 Task: Find connections with filter location Middlesbrough with filter topic #Venturecapitalwith filter profile language French with filter current company LawSikho with filter school Kalasalingam University with filter industry Semiconductor Manufacturing with filter service category Healthcare Consulting with filter keywords title Entertainment Specialist
Action: Mouse moved to (543, 59)
Screenshot: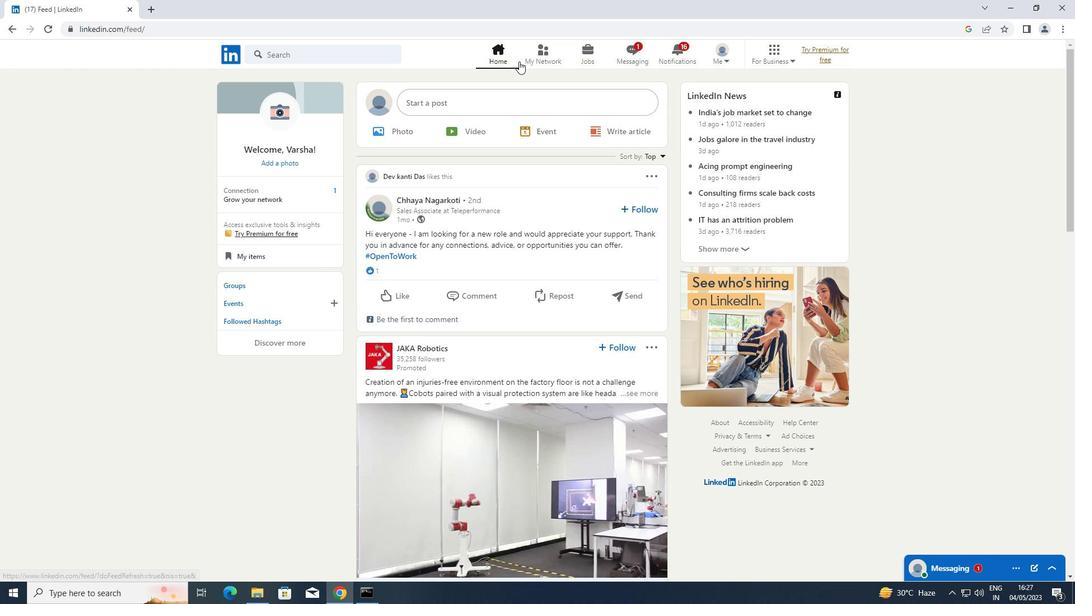 
Action: Mouse pressed left at (543, 59)
Screenshot: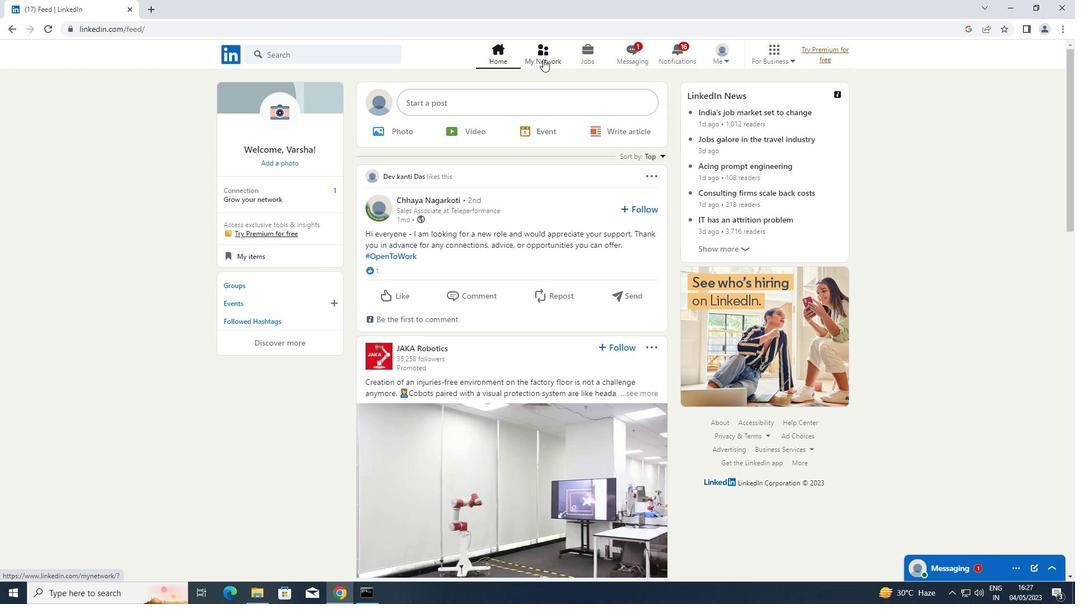 
Action: Mouse moved to (269, 119)
Screenshot: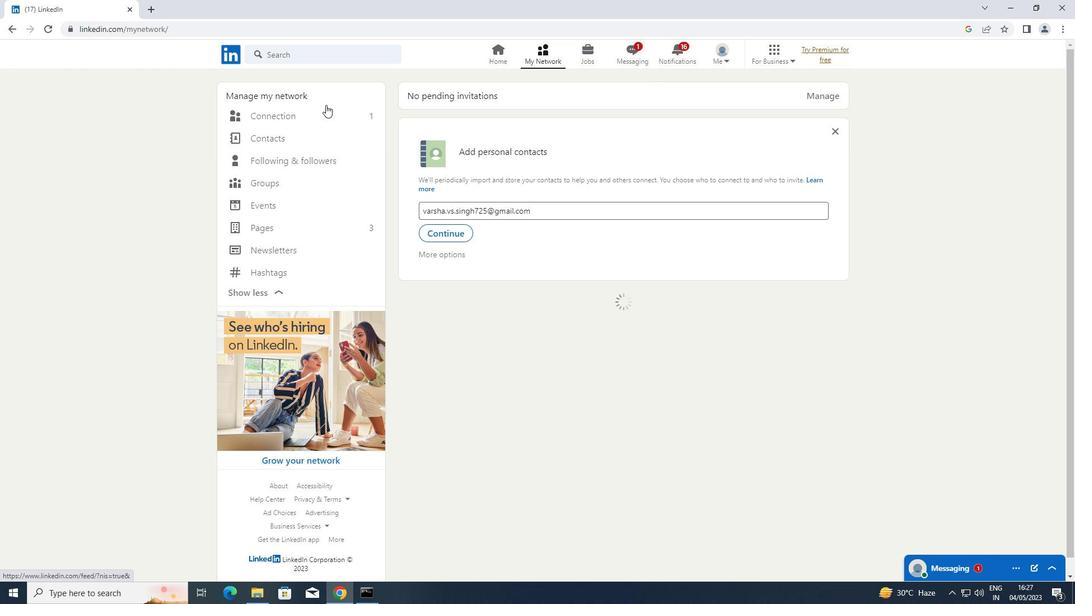 
Action: Mouse pressed left at (269, 119)
Screenshot: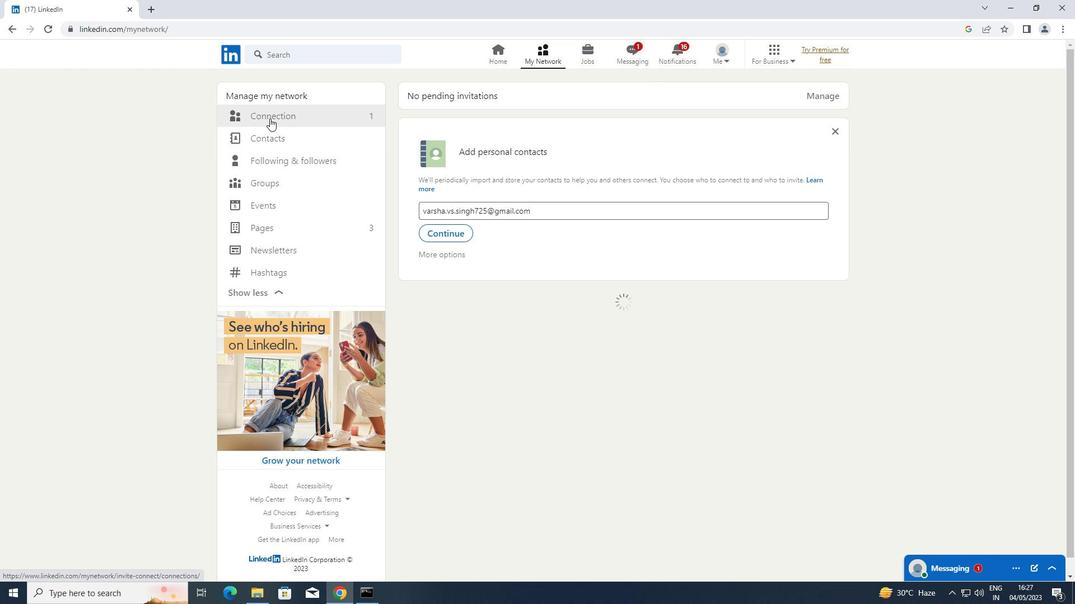 
Action: Mouse moved to (609, 120)
Screenshot: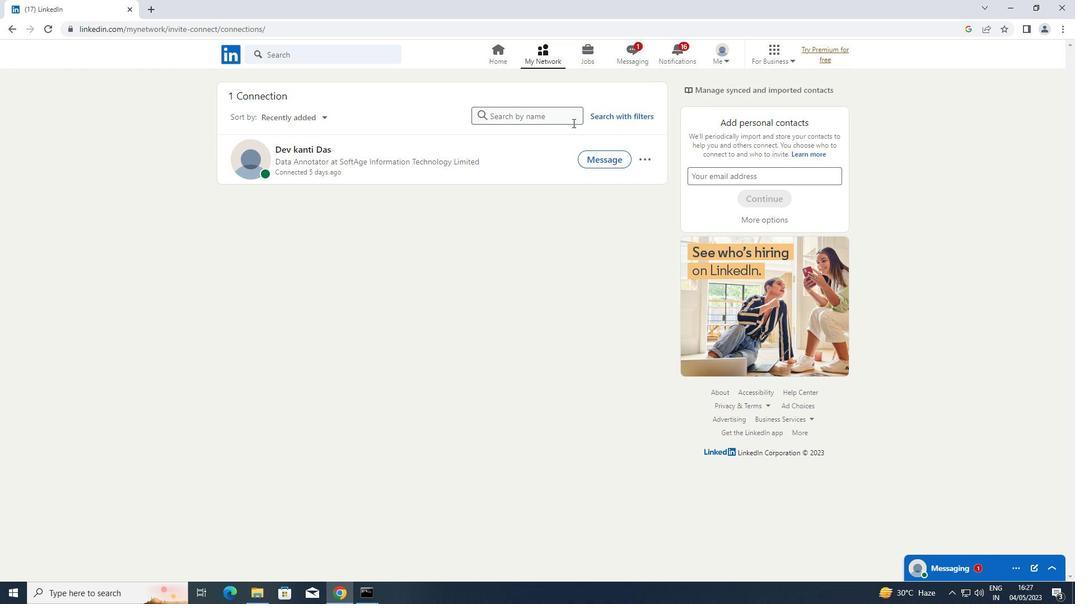 
Action: Mouse pressed left at (609, 120)
Screenshot: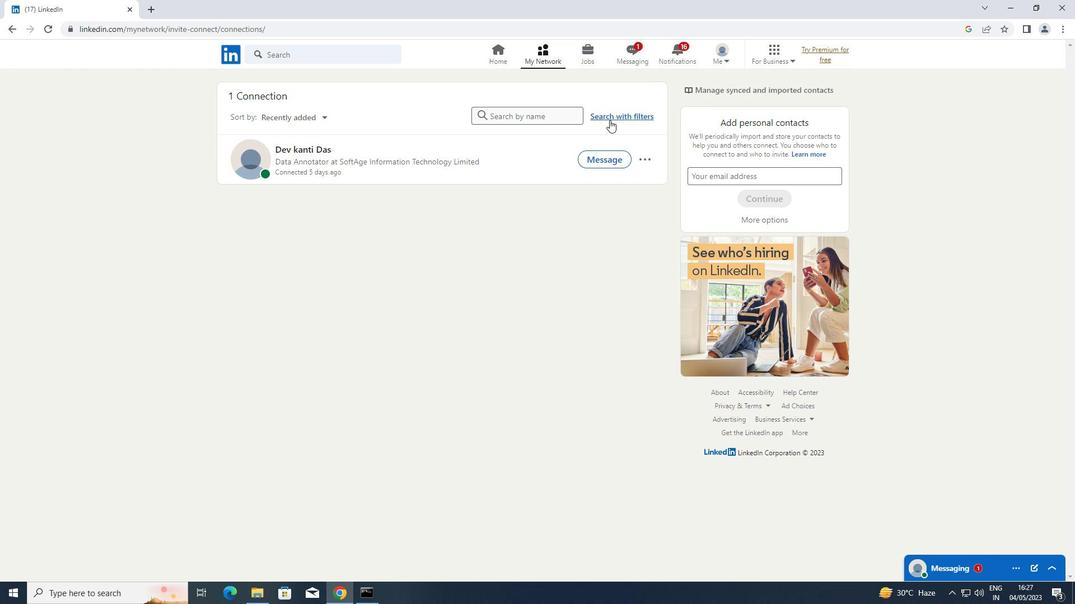 
Action: Mouse moved to (564, 82)
Screenshot: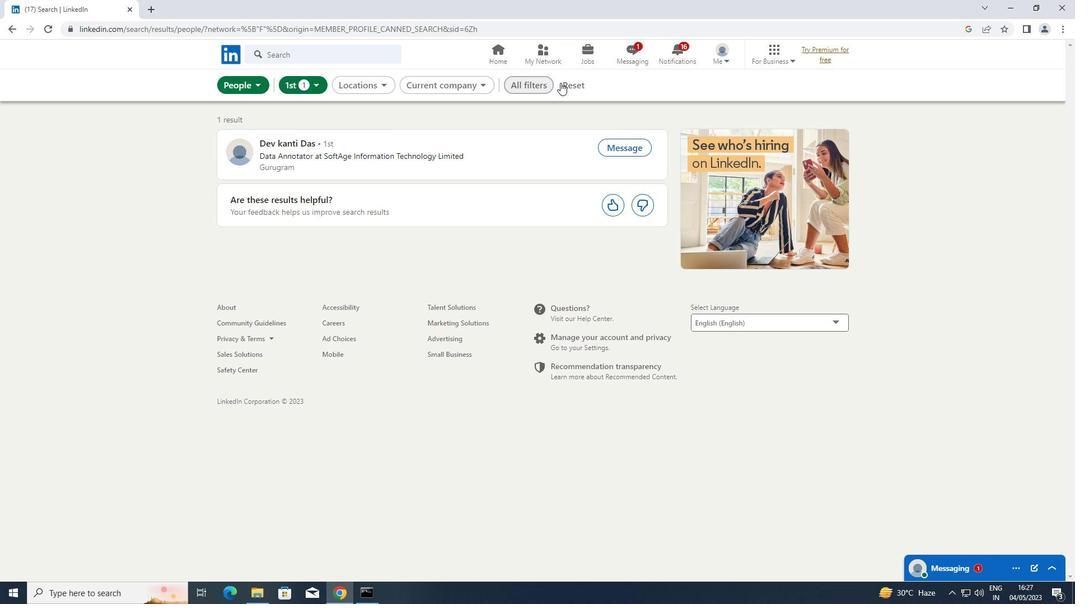 
Action: Mouse pressed left at (564, 82)
Screenshot: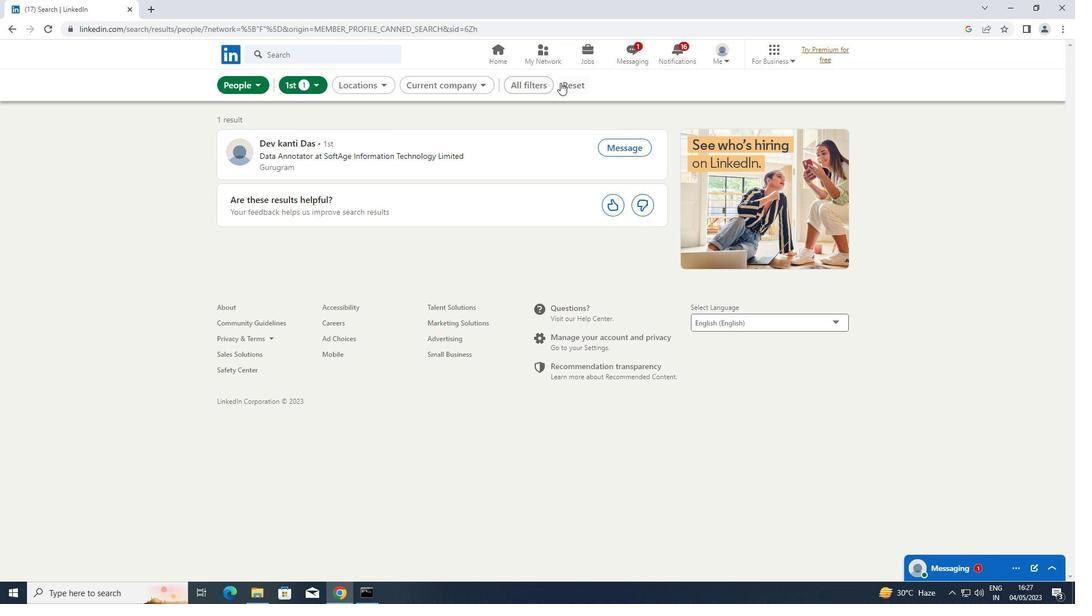 
Action: Mouse moved to (534, 89)
Screenshot: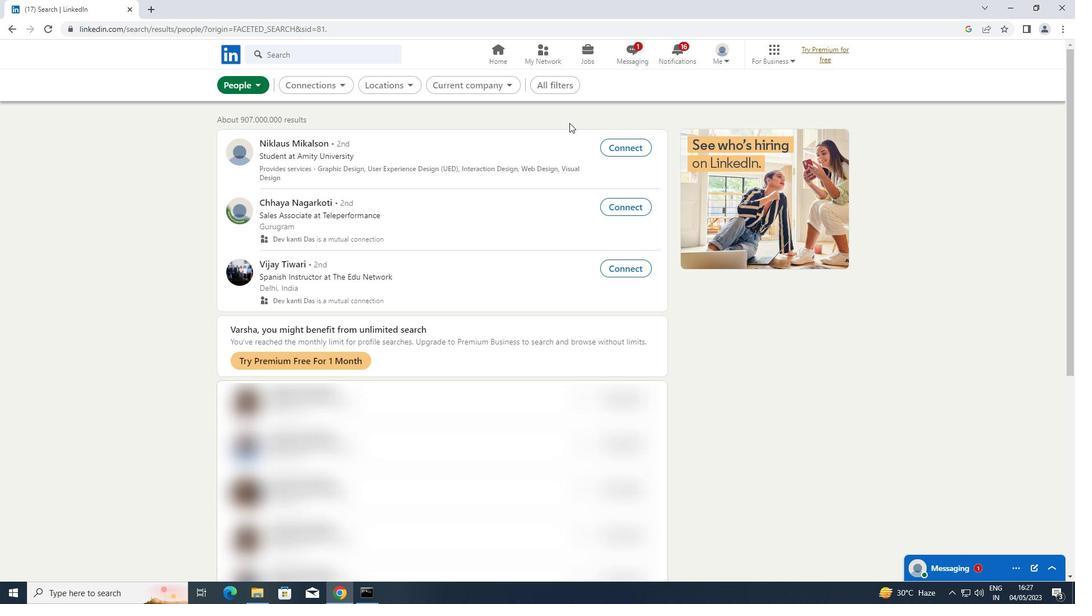 
Action: Mouse pressed left at (534, 89)
Screenshot: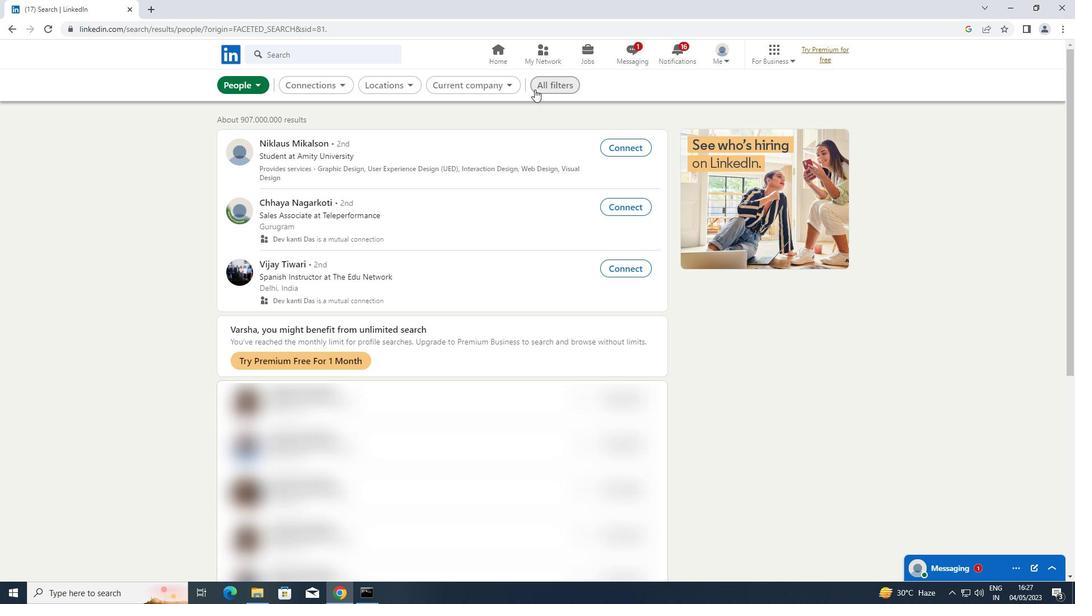 
Action: Mouse moved to (639, 146)
Screenshot: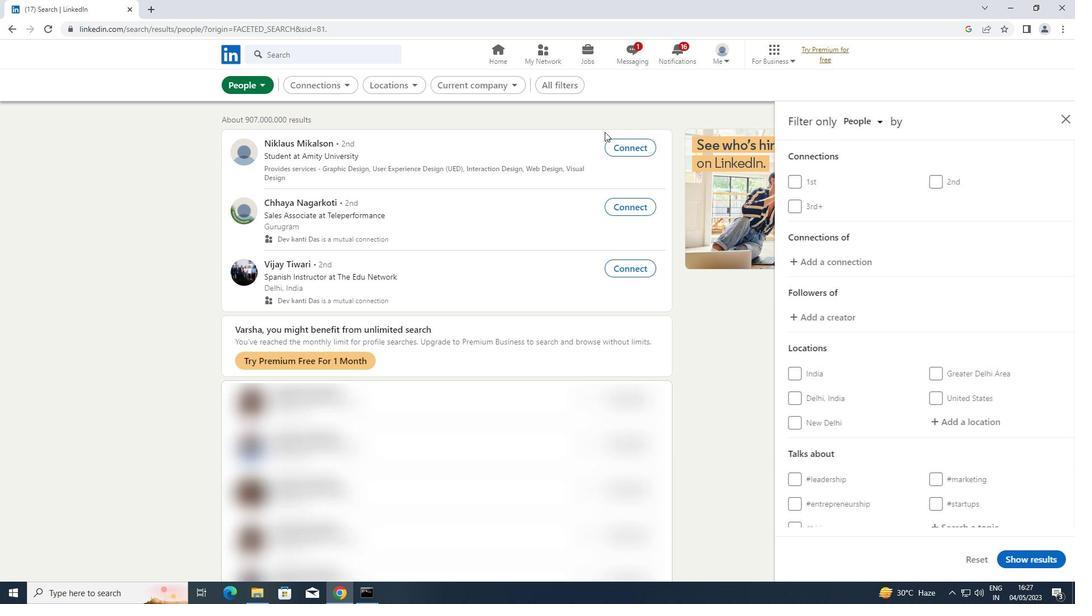 
Action: Mouse scrolled (639, 146) with delta (0, 0)
Screenshot: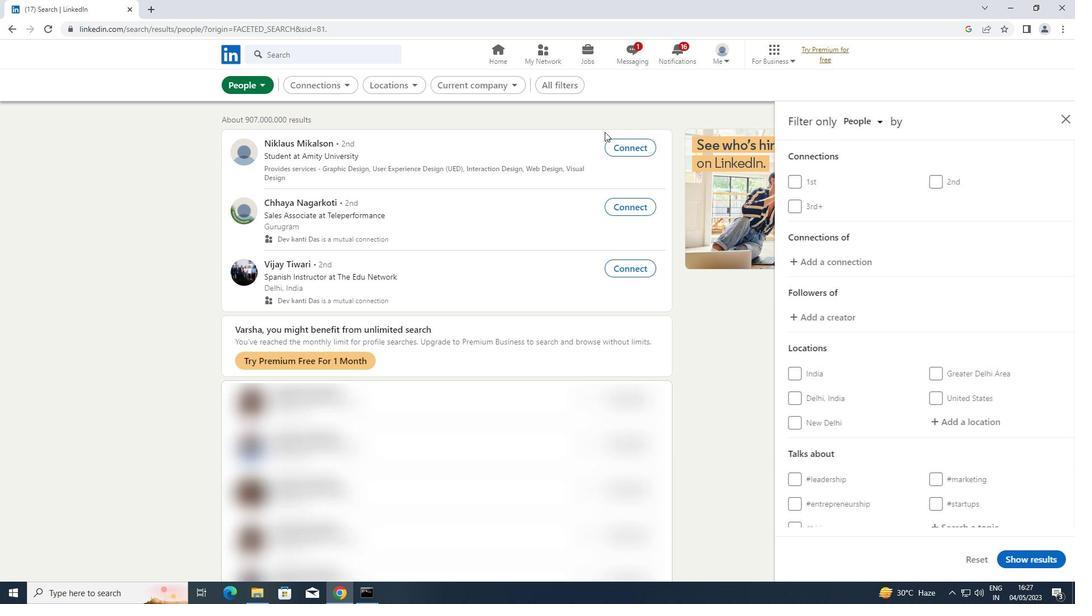 
Action: Mouse moved to (640, 148)
Screenshot: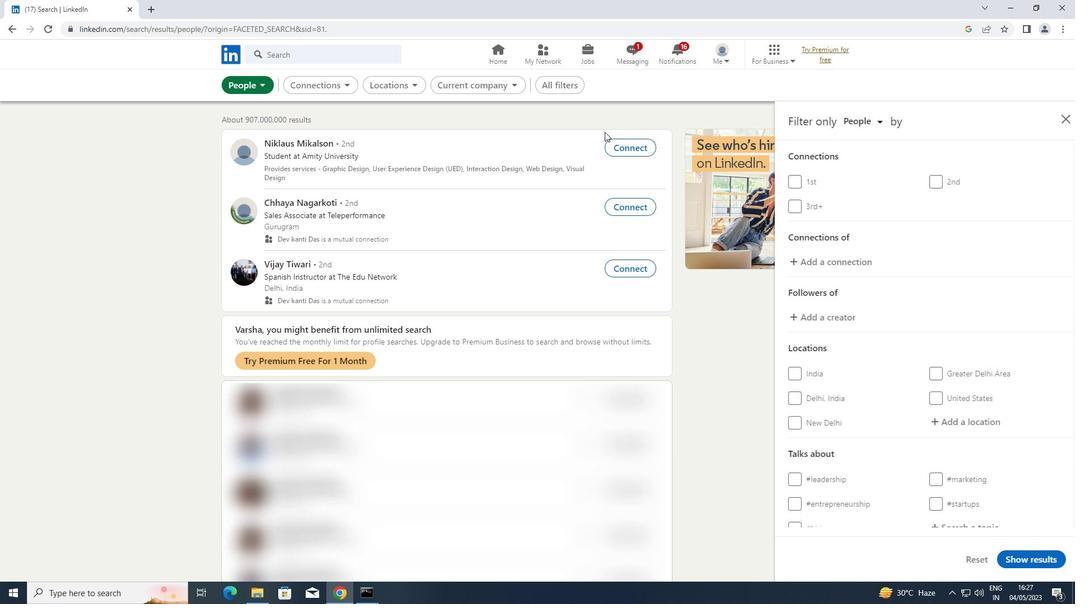 
Action: Mouse scrolled (640, 147) with delta (0, 0)
Screenshot: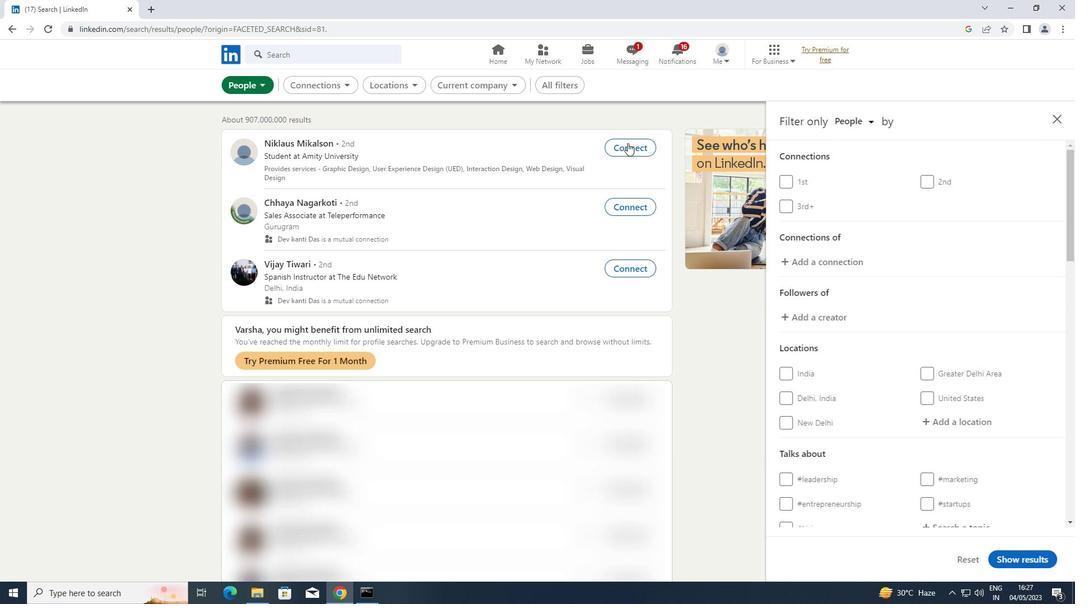 
Action: Mouse moved to (642, 151)
Screenshot: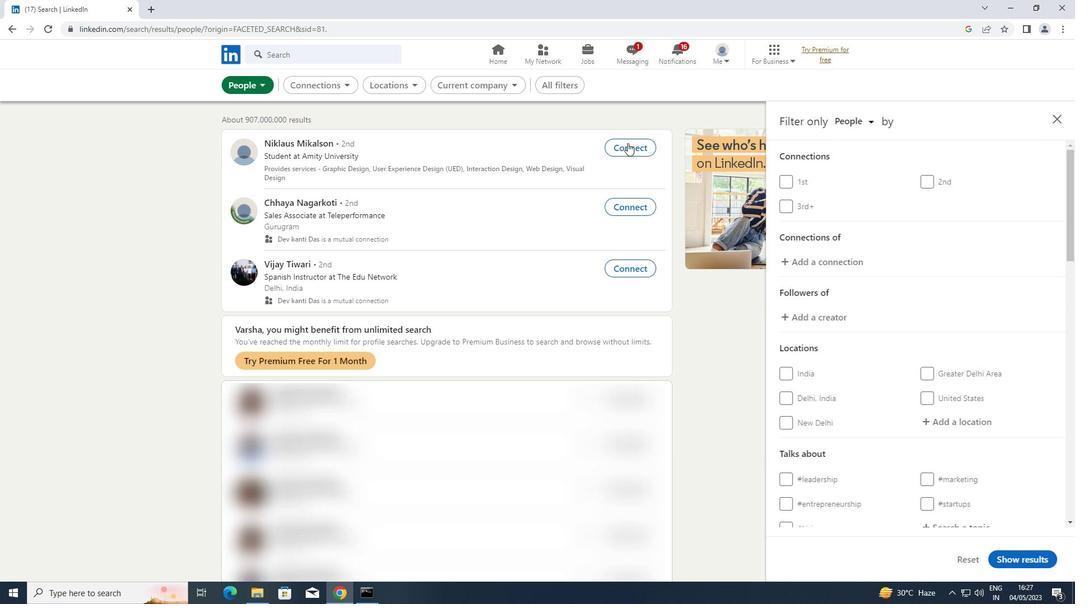 
Action: Mouse scrolled (642, 150) with delta (0, 0)
Screenshot: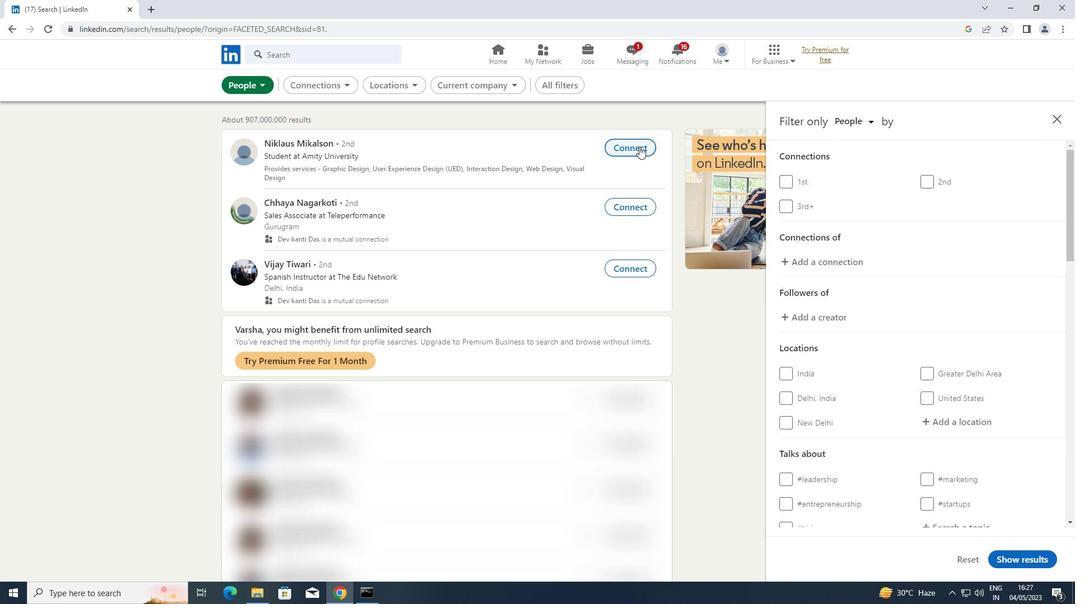
Action: Mouse moved to (950, 426)
Screenshot: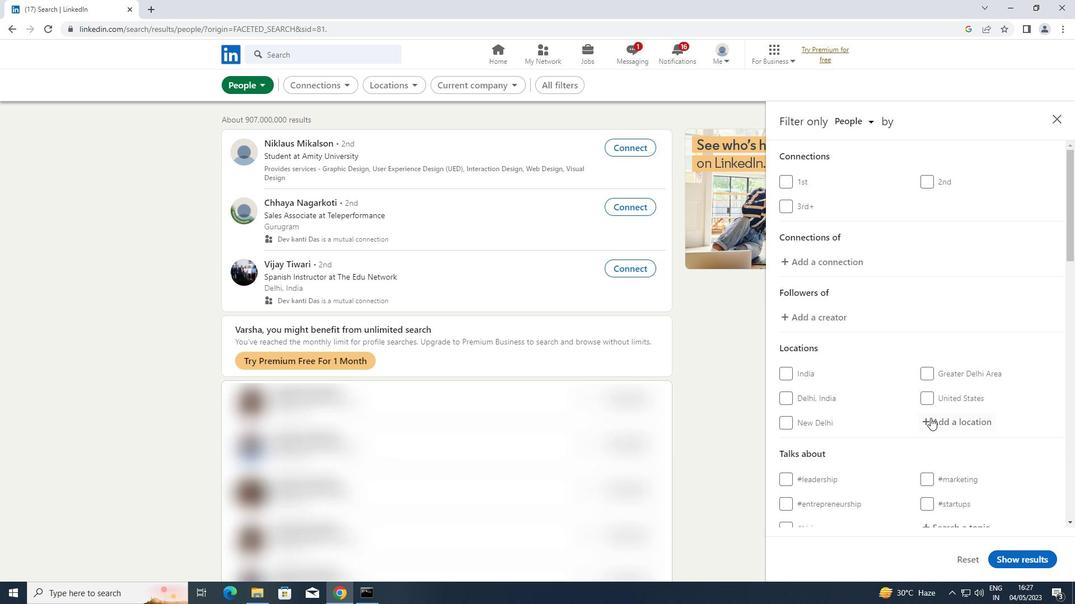 
Action: Mouse pressed left at (950, 426)
Screenshot: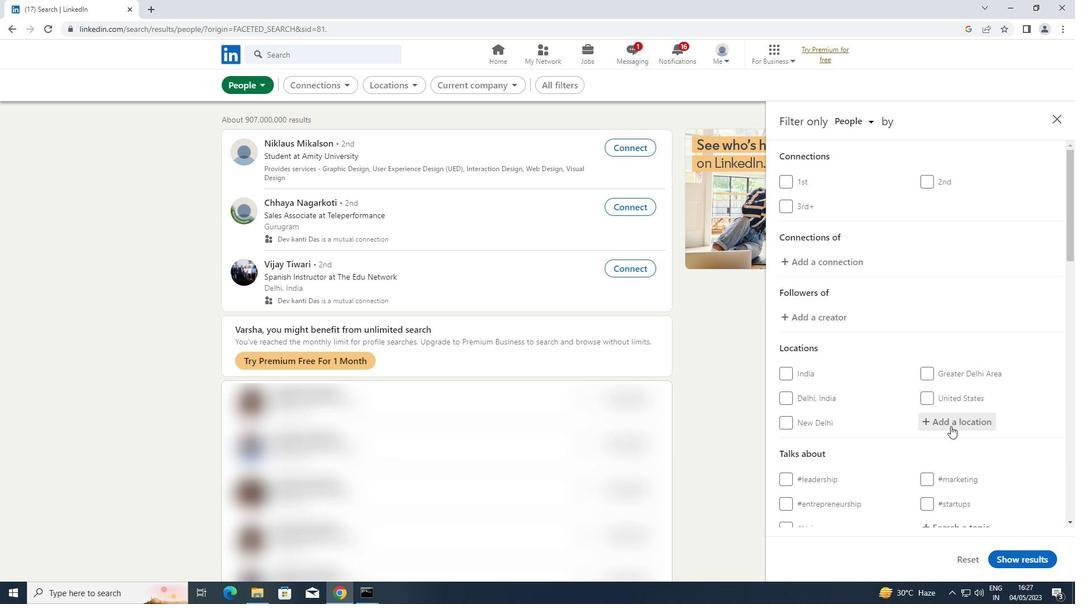 
Action: Key pressed <Key.shift>MIDDLESBROUGH<Key.enter>
Screenshot: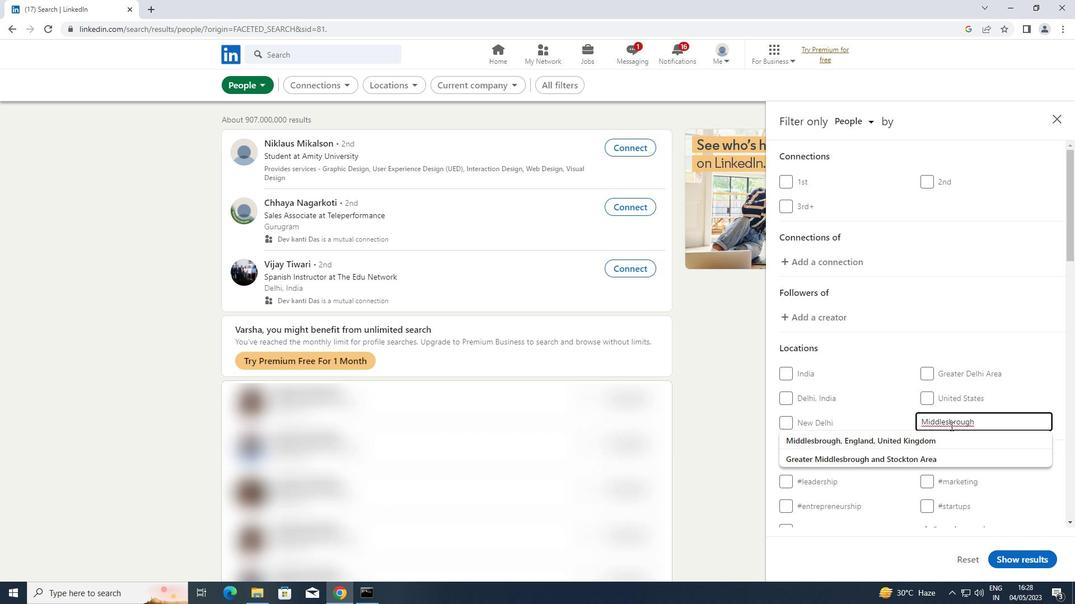 
Action: Mouse scrolled (950, 426) with delta (0, 0)
Screenshot: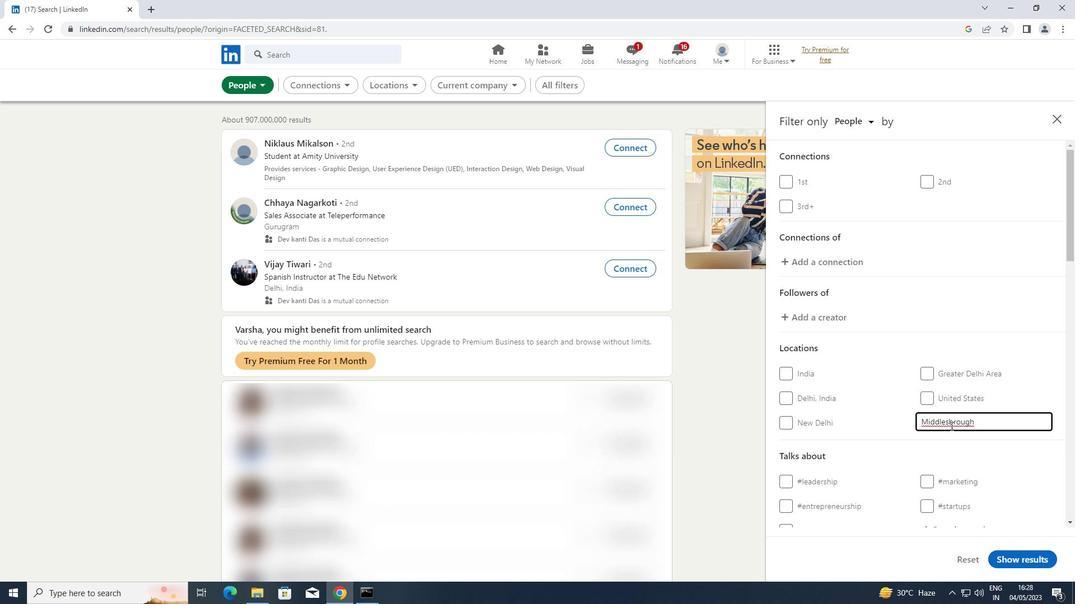 
Action: Mouse scrolled (950, 426) with delta (0, 0)
Screenshot: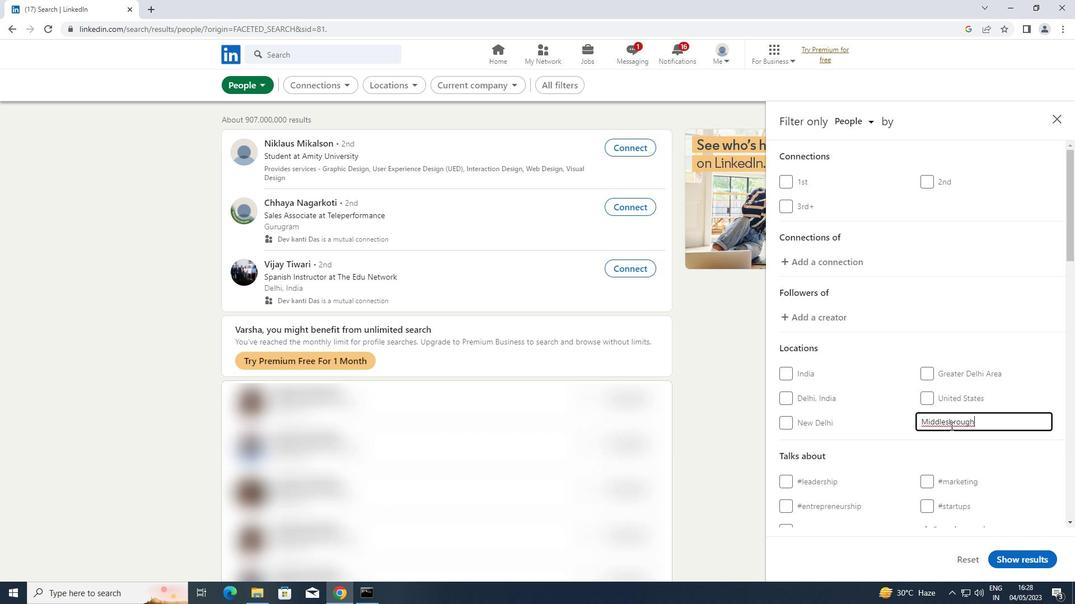 
Action: Mouse moved to (958, 415)
Screenshot: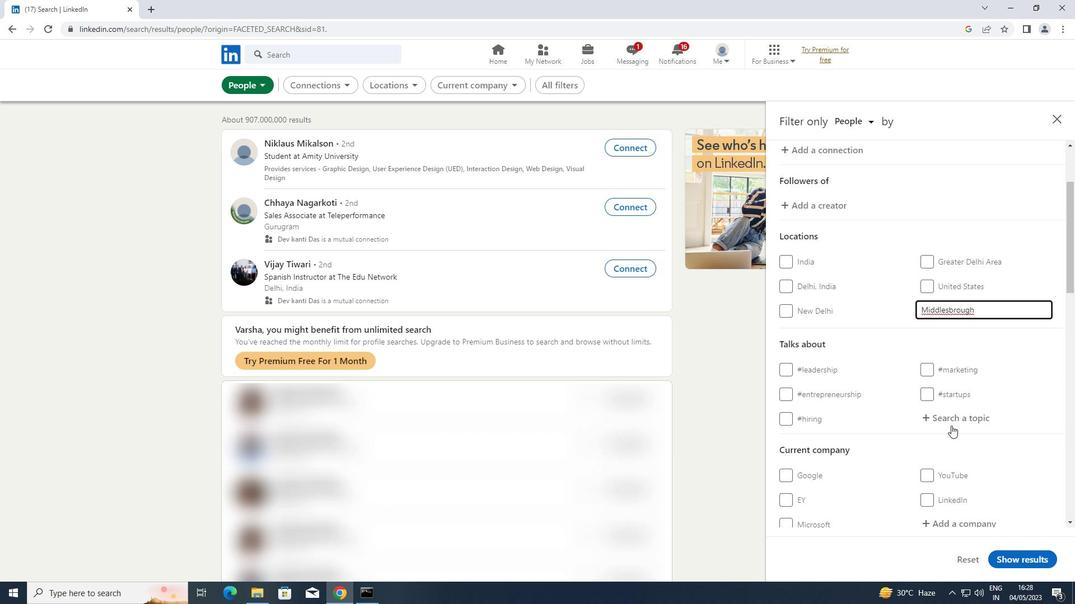 
Action: Mouse pressed left at (958, 415)
Screenshot: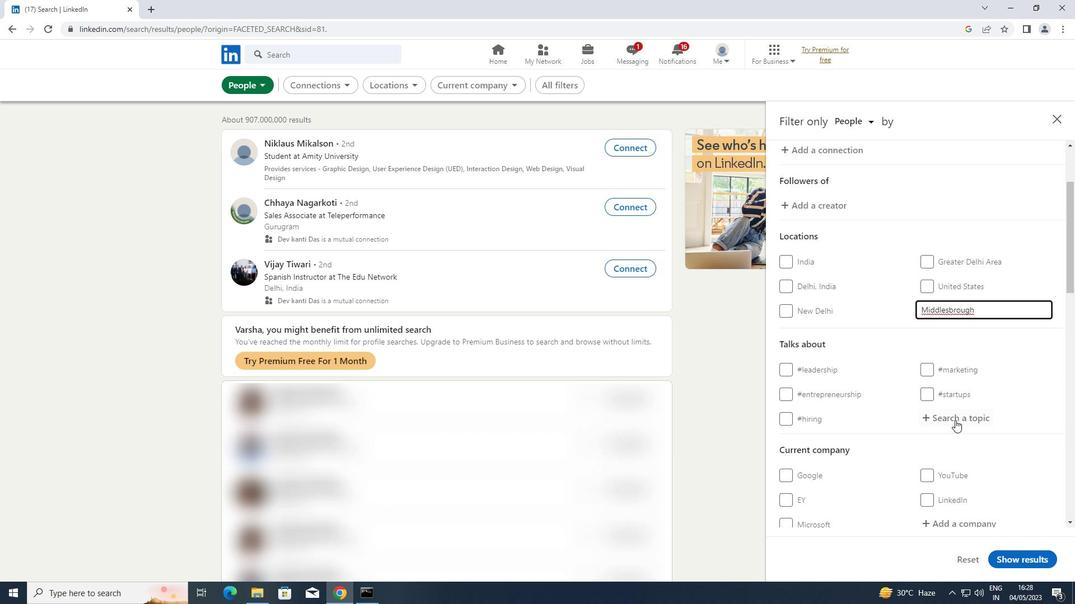 
Action: Key pressed <Key.shift>VENTURECAPITAL
Screenshot: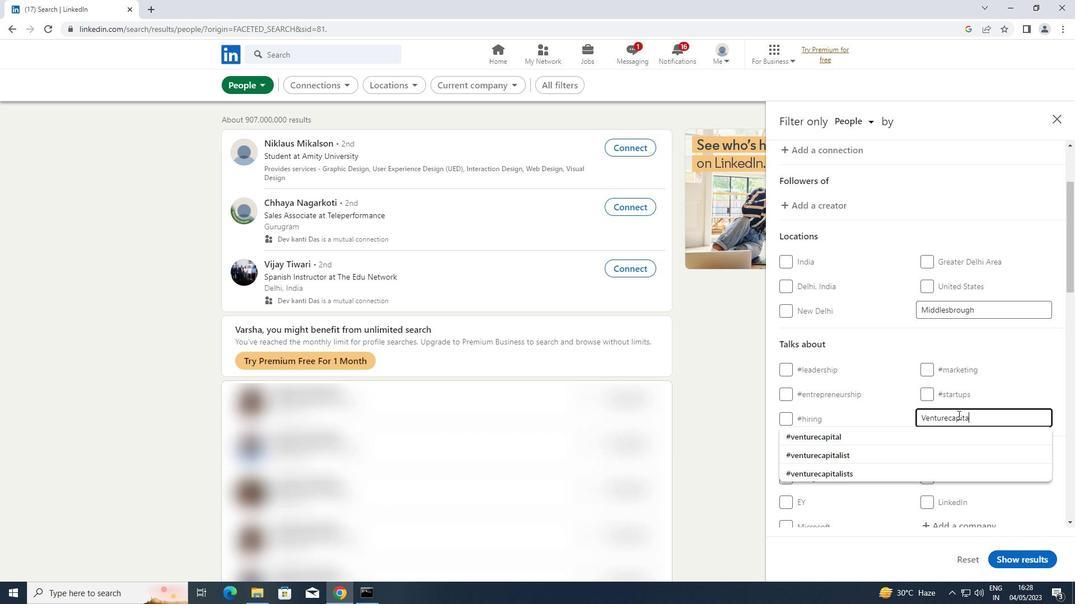
Action: Mouse moved to (874, 431)
Screenshot: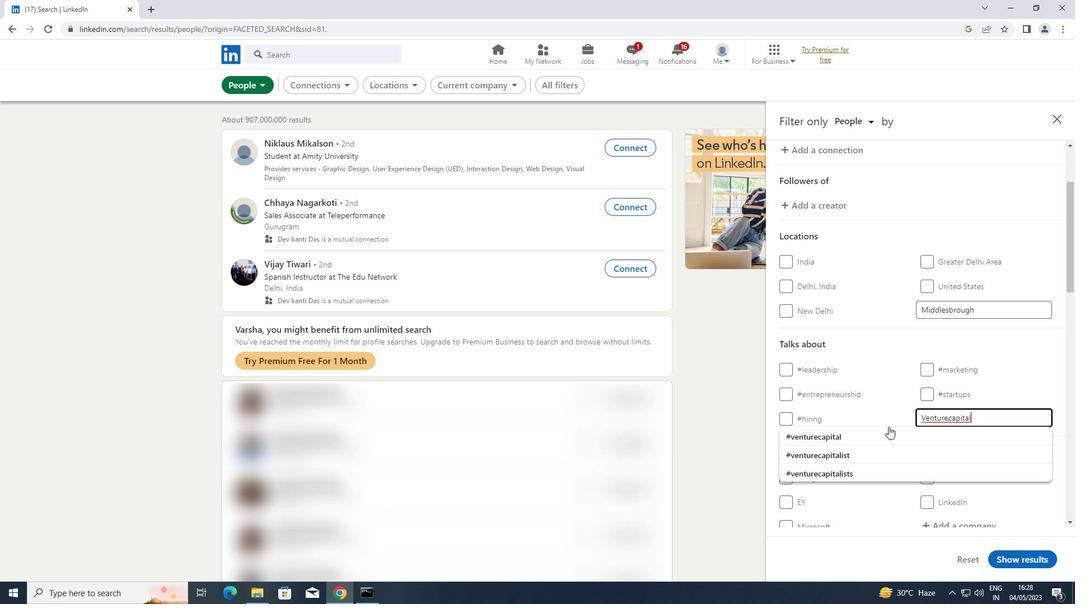
Action: Mouse pressed left at (874, 431)
Screenshot: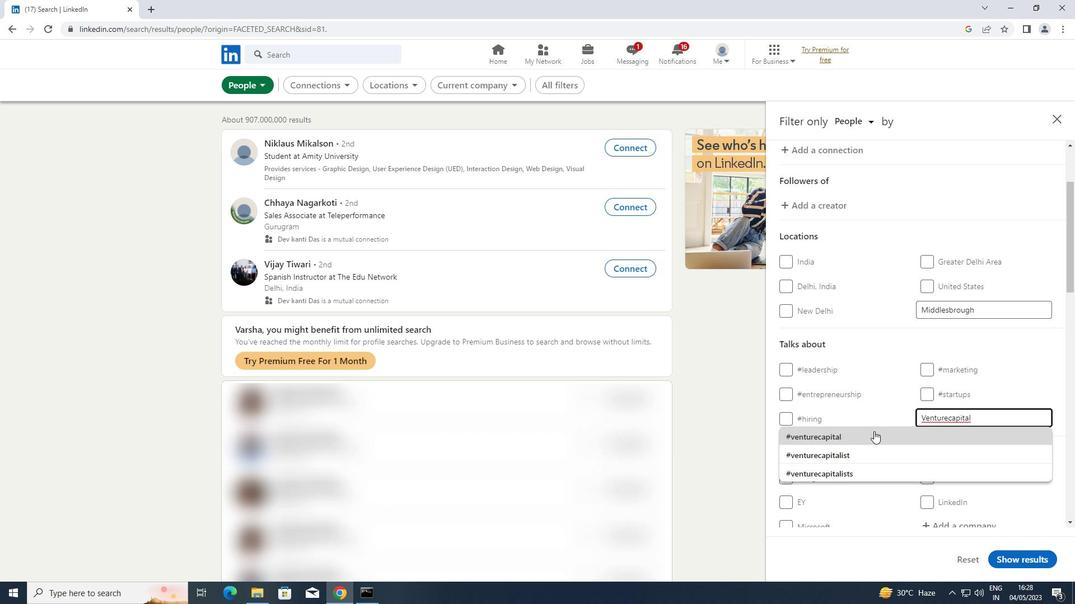 
Action: Mouse scrolled (874, 431) with delta (0, 0)
Screenshot: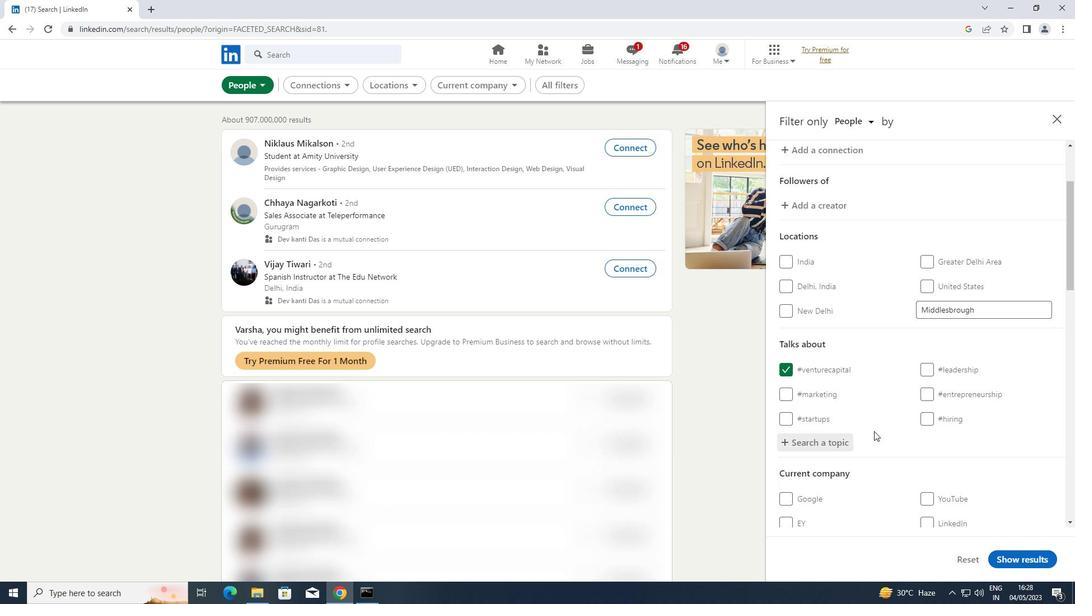 
Action: Mouse scrolled (874, 431) with delta (0, 0)
Screenshot: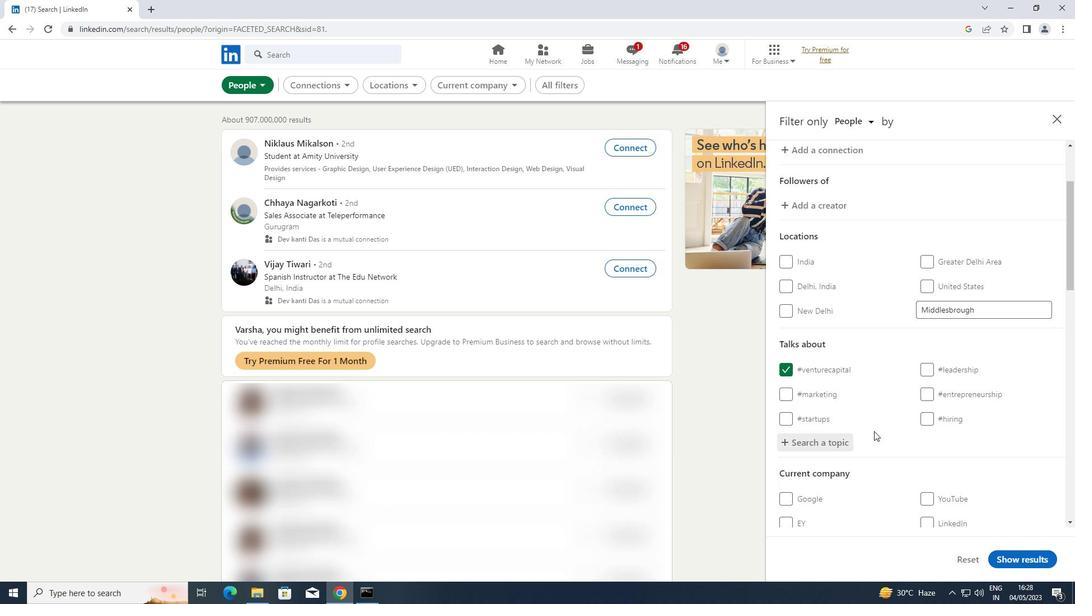 
Action: Mouse scrolled (874, 431) with delta (0, 0)
Screenshot: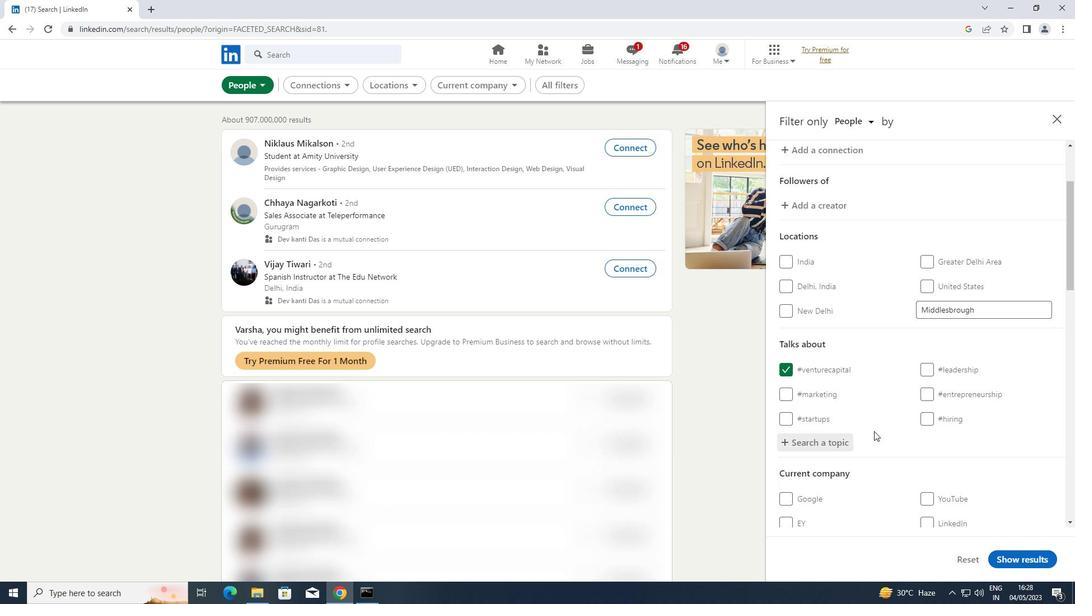
Action: Mouse scrolled (874, 431) with delta (0, 0)
Screenshot: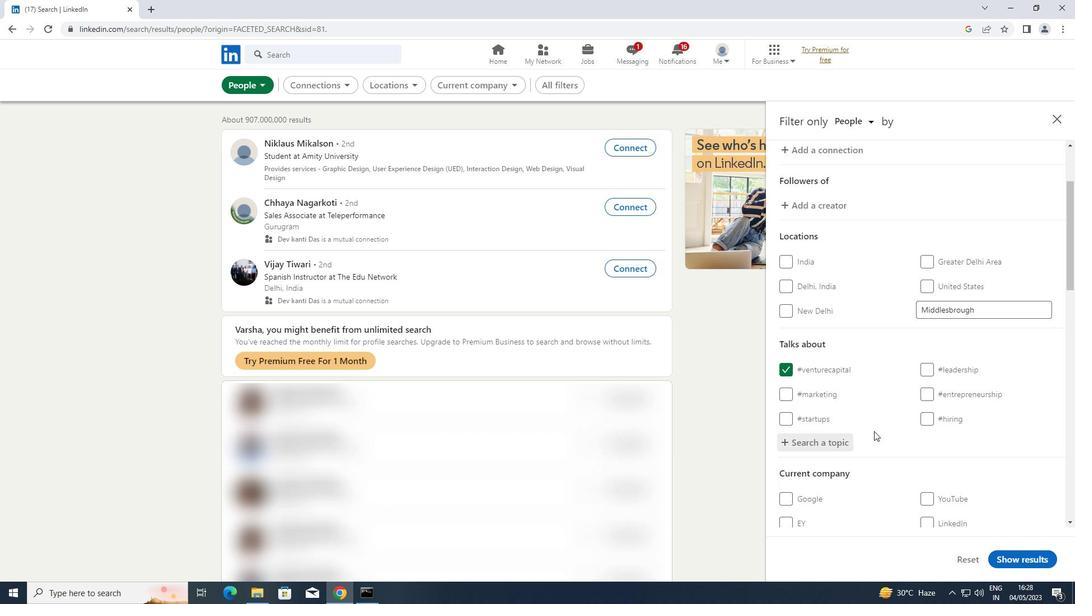 
Action: Mouse scrolled (874, 431) with delta (0, 0)
Screenshot: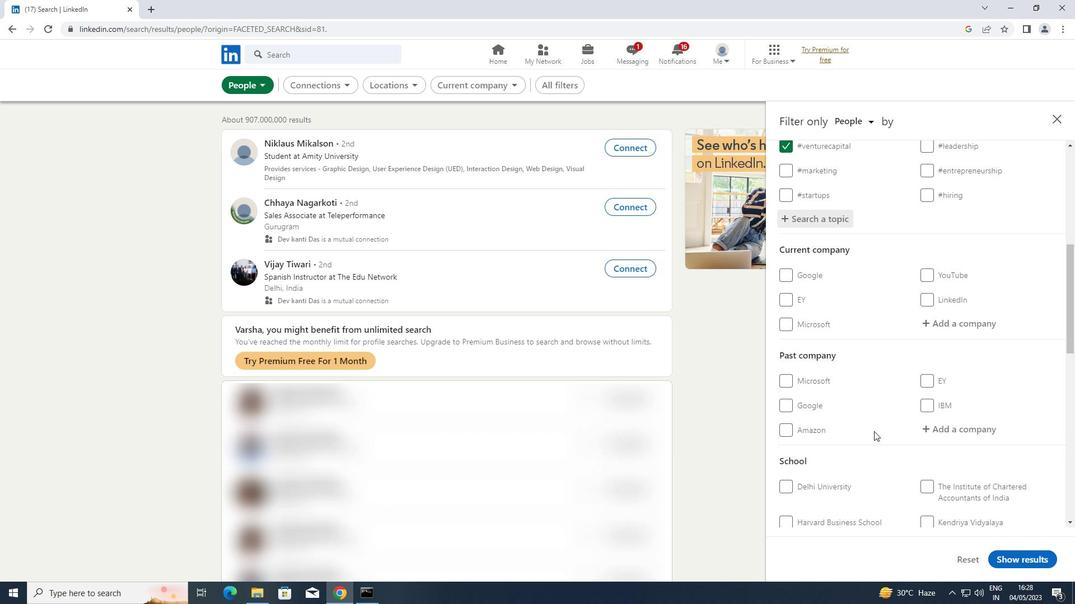 
Action: Mouse scrolled (874, 431) with delta (0, 0)
Screenshot: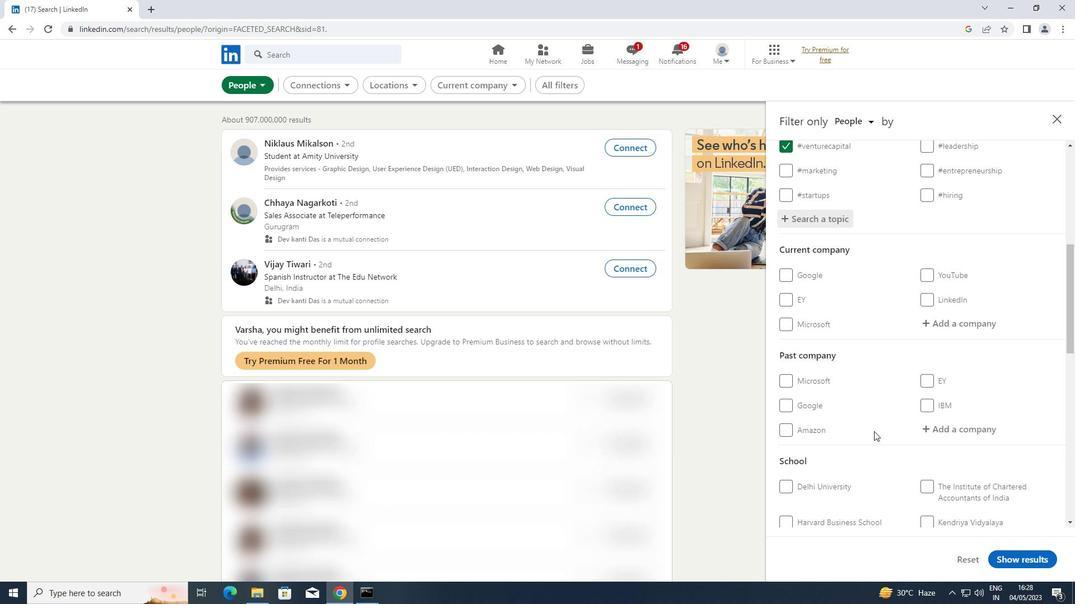
Action: Mouse scrolled (874, 431) with delta (0, 0)
Screenshot: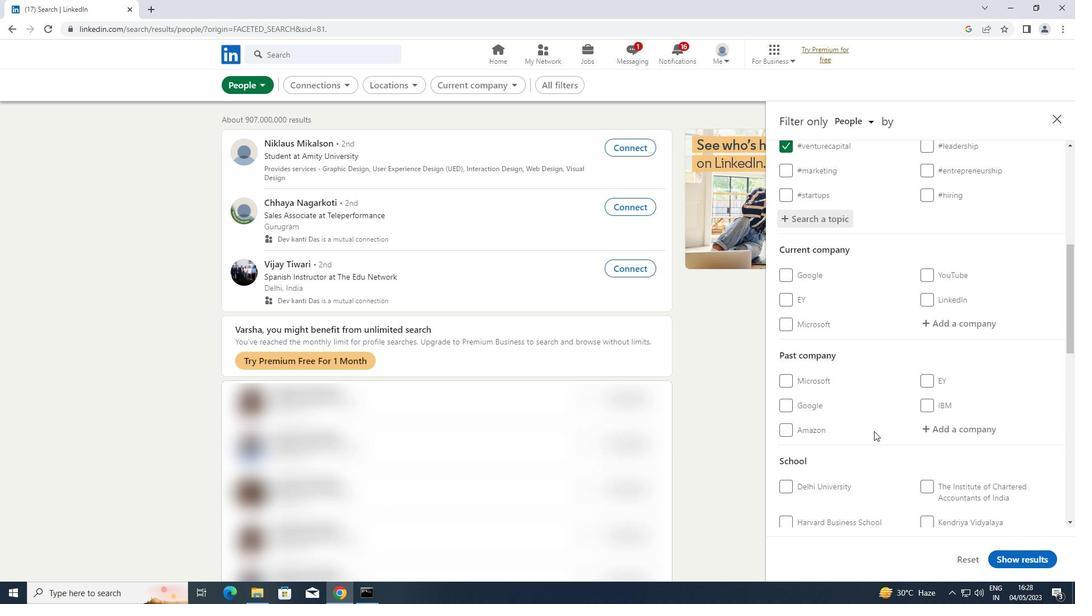 
Action: Mouse scrolled (874, 431) with delta (0, 0)
Screenshot: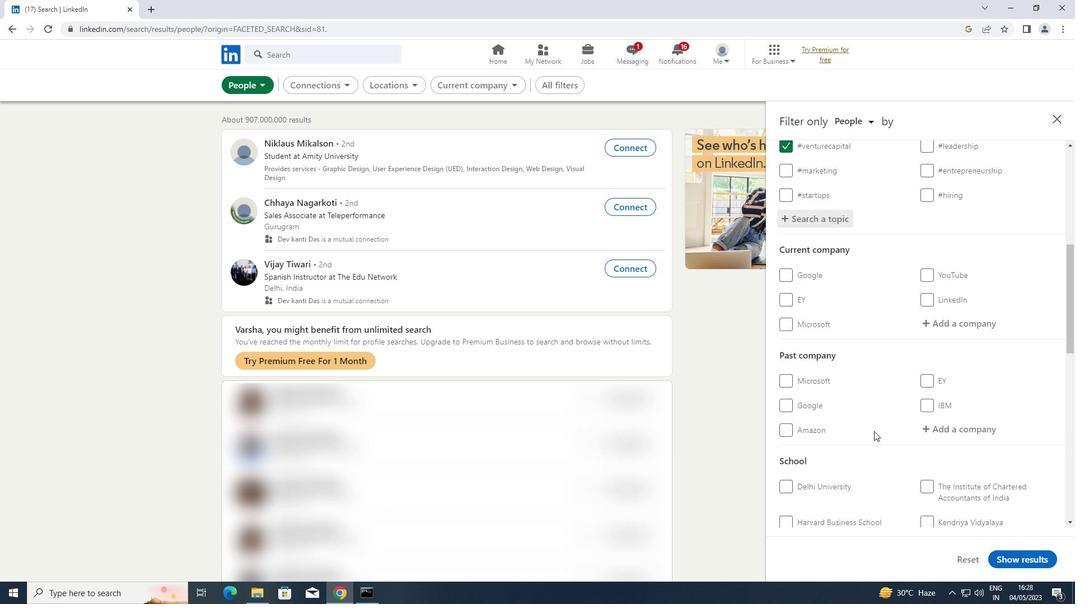 
Action: Mouse scrolled (874, 431) with delta (0, 0)
Screenshot: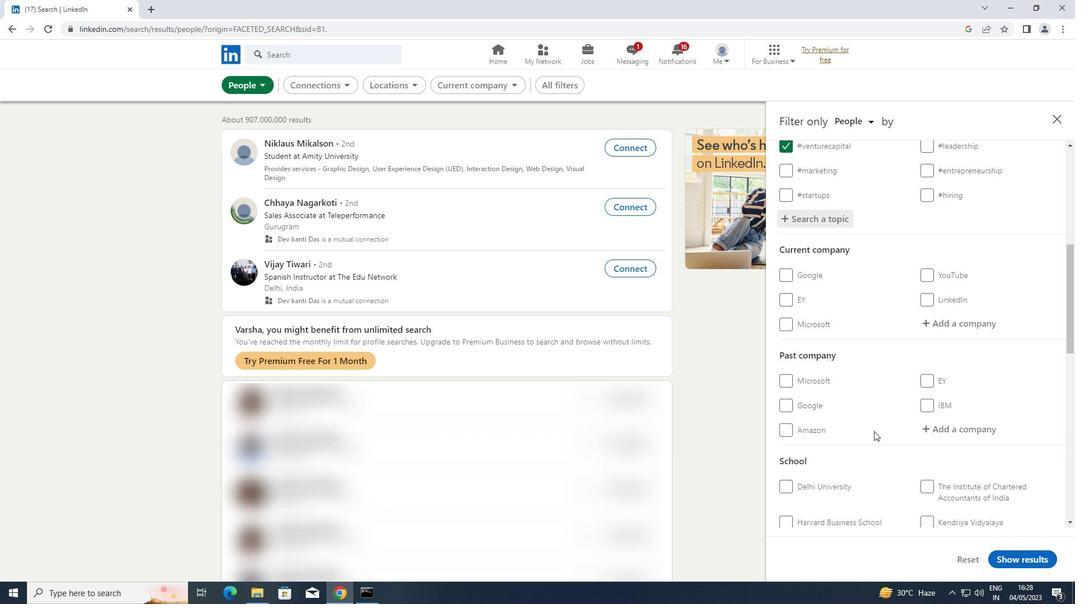 
Action: Mouse scrolled (874, 431) with delta (0, 0)
Screenshot: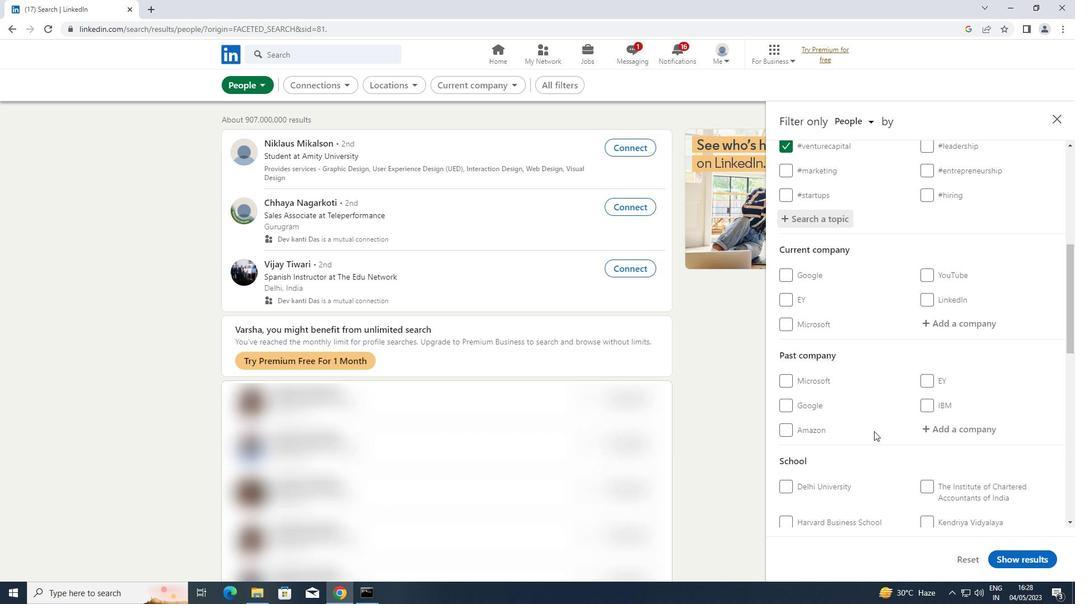 
Action: Mouse moved to (922, 398)
Screenshot: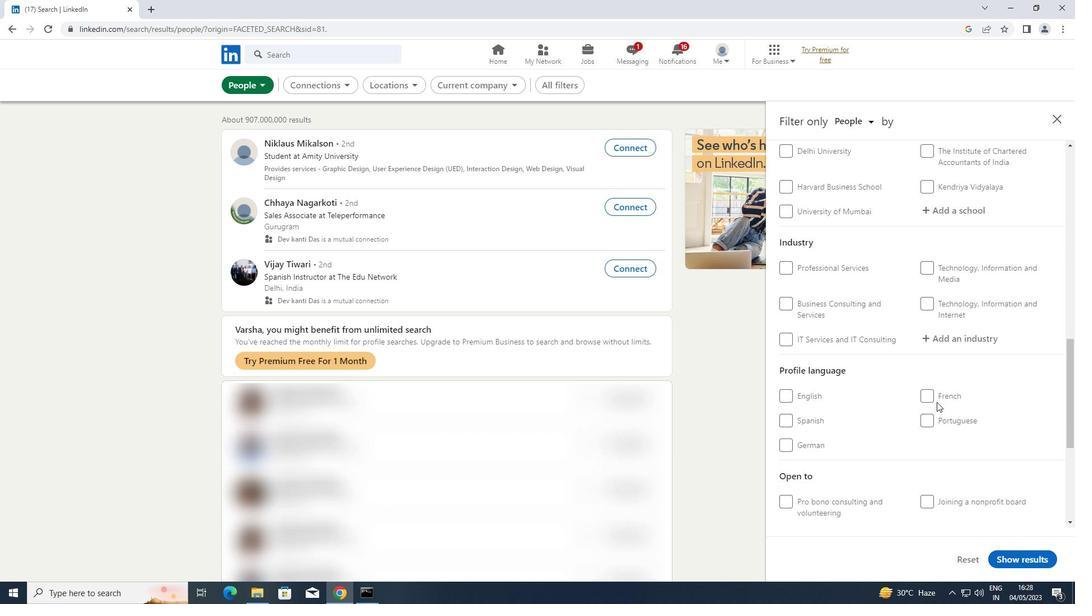 
Action: Mouse pressed left at (922, 398)
Screenshot: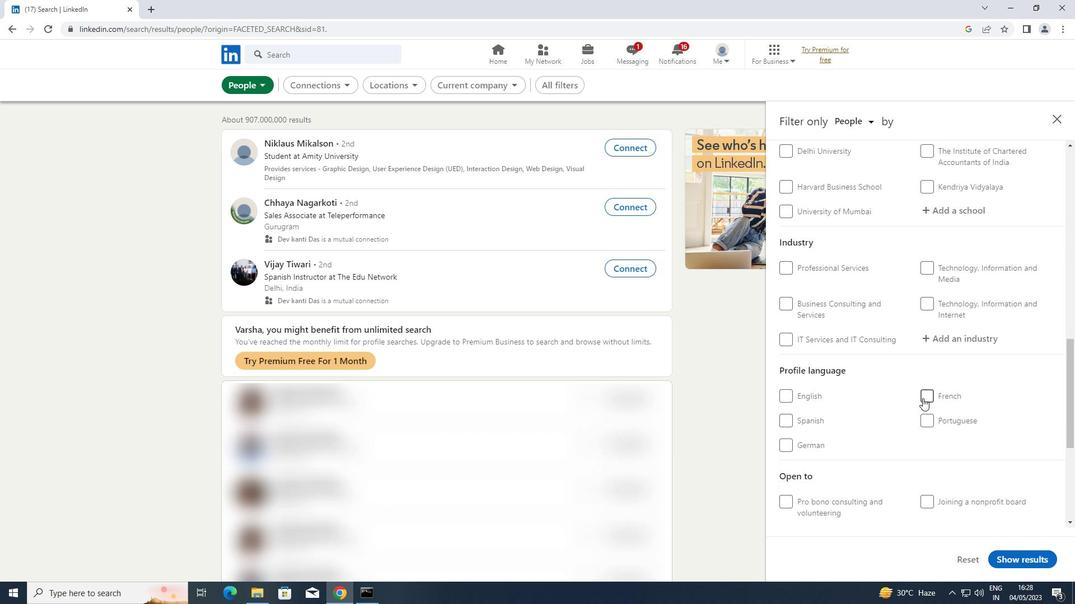 
Action: Mouse scrolled (922, 399) with delta (0, 0)
Screenshot: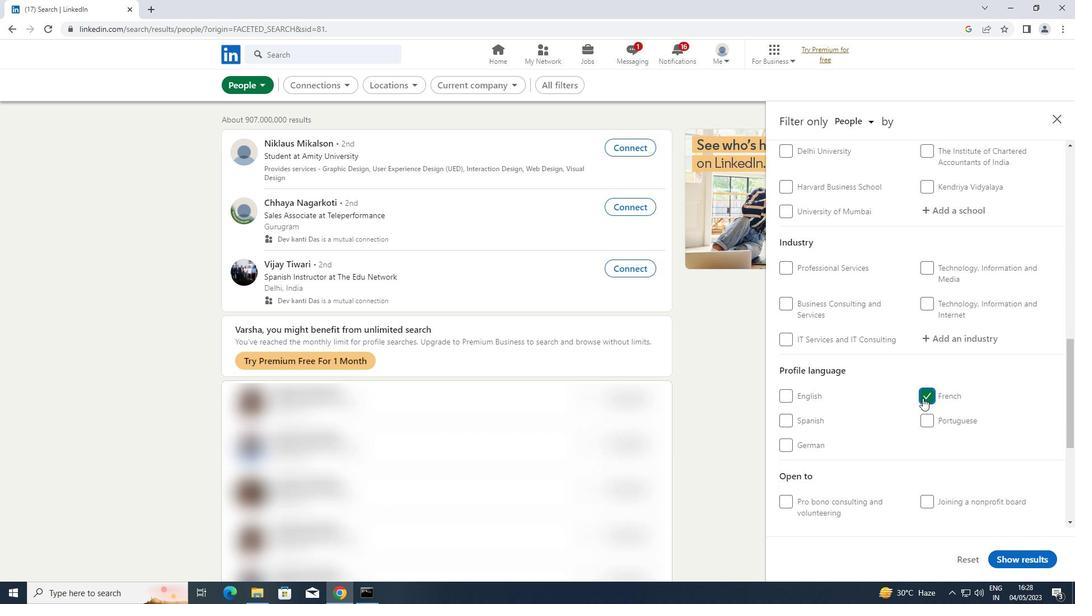 
Action: Mouse scrolled (922, 399) with delta (0, 0)
Screenshot: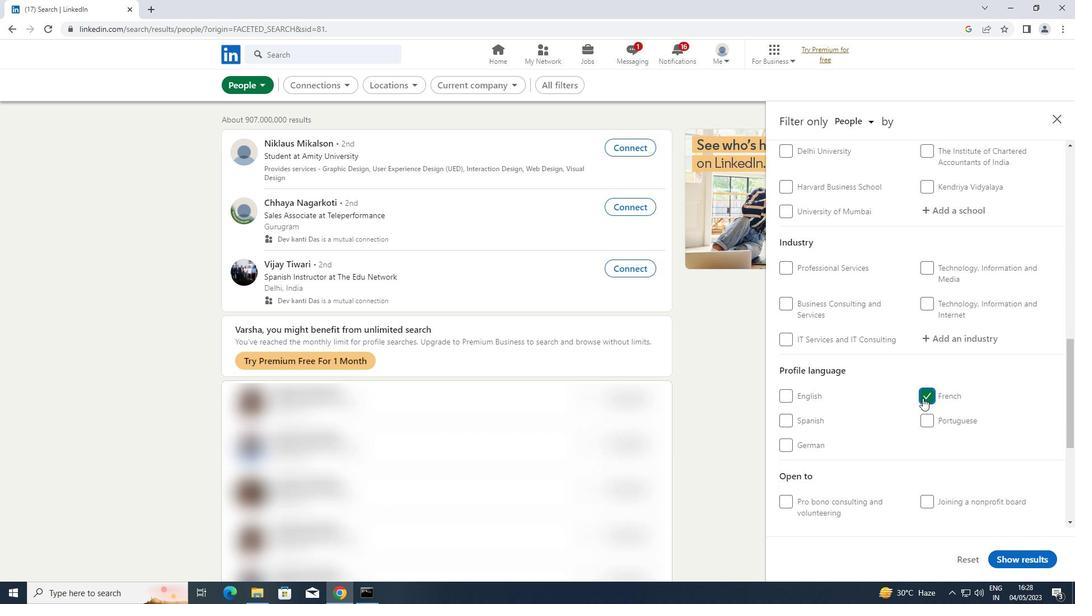 
Action: Mouse scrolled (922, 399) with delta (0, 0)
Screenshot: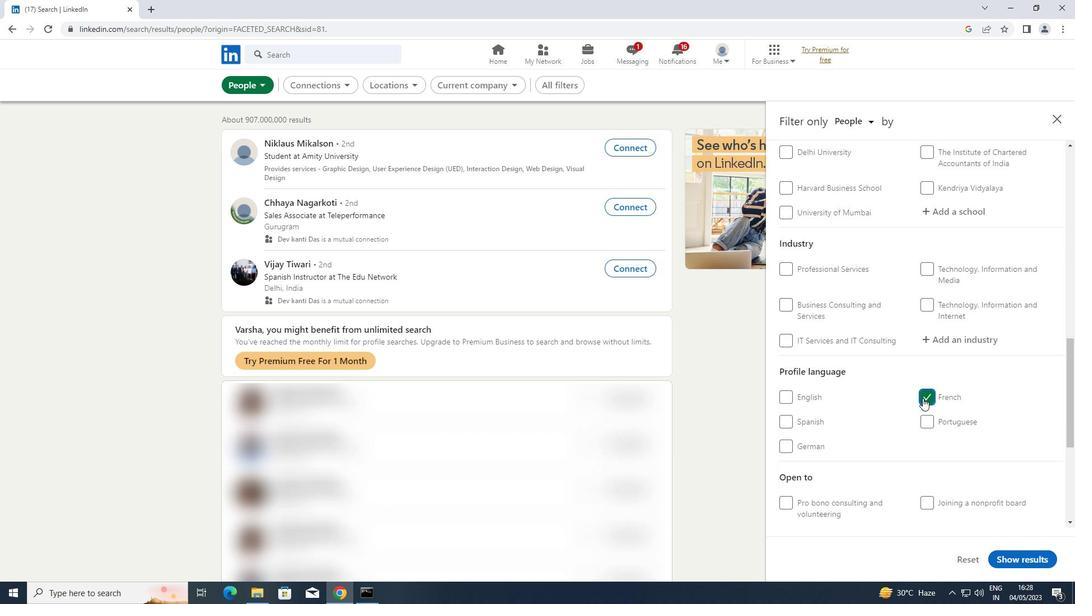
Action: Mouse scrolled (922, 399) with delta (0, 0)
Screenshot: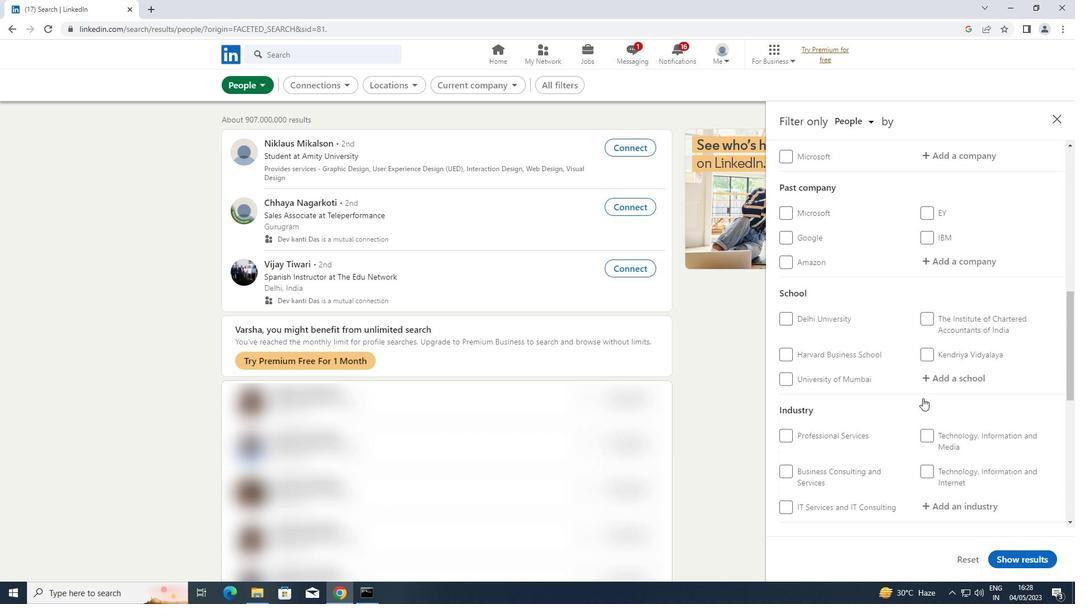 
Action: Mouse scrolled (922, 399) with delta (0, 0)
Screenshot: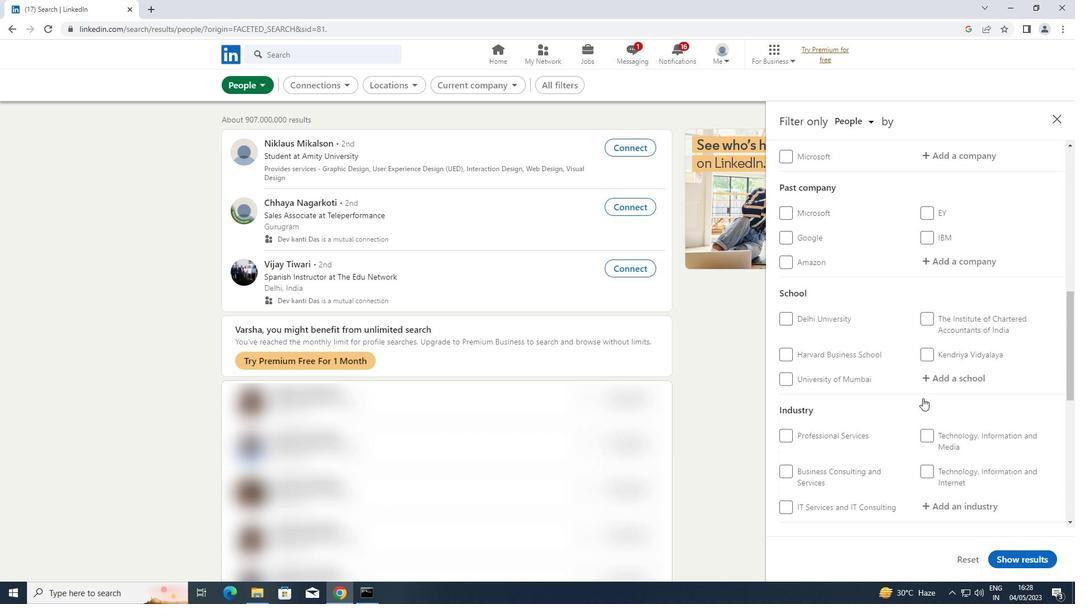
Action: Mouse moved to (956, 264)
Screenshot: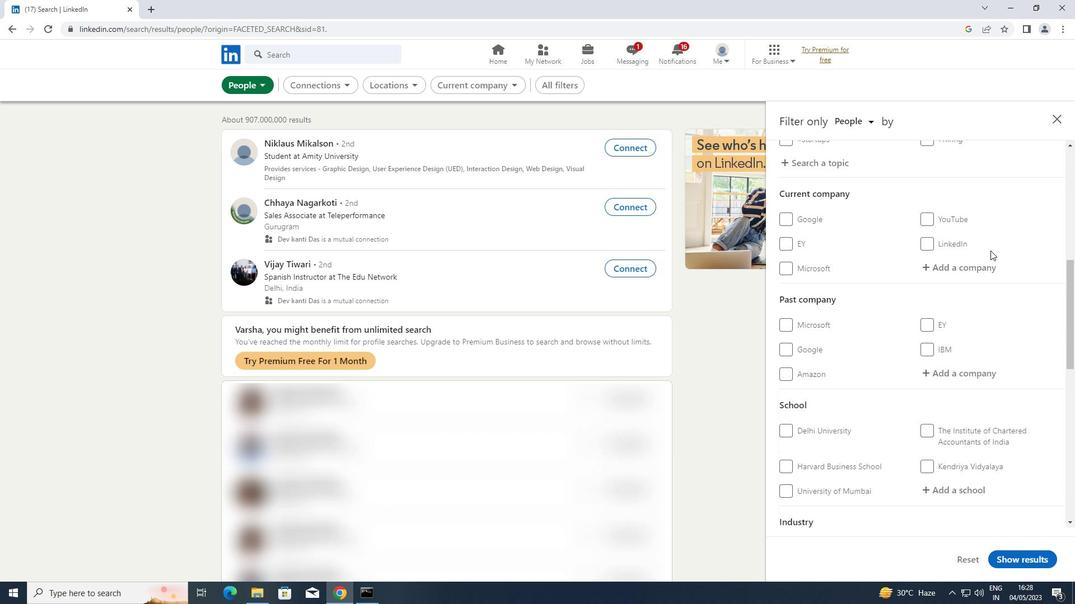 
Action: Mouse pressed left at (956, 264)
Screenshot: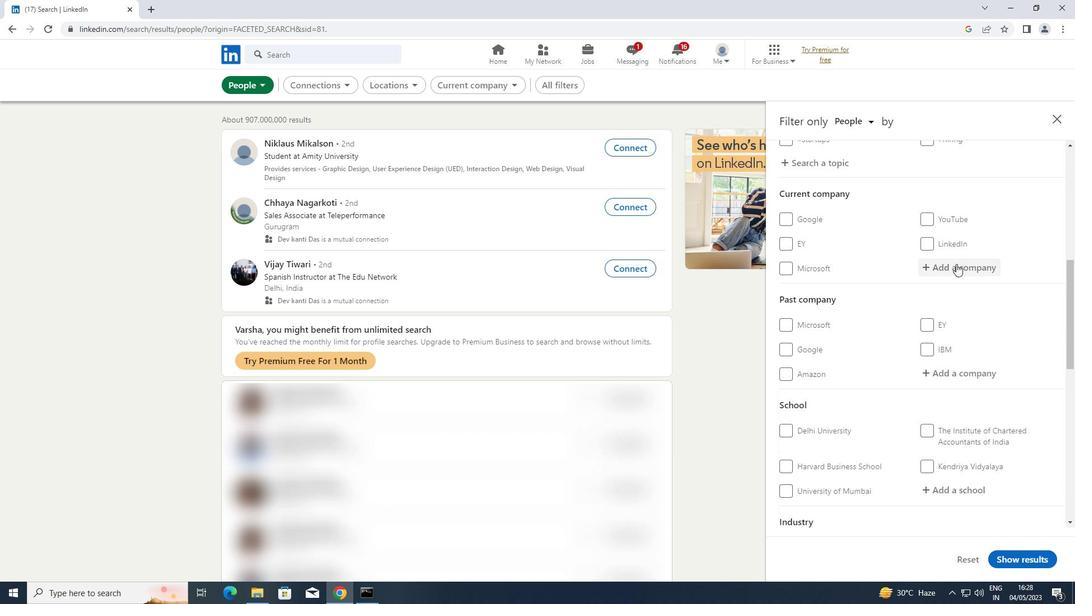 
Action: Key pressed <Key.shift>LAW<Key.shift>SIKHO
Screenshot: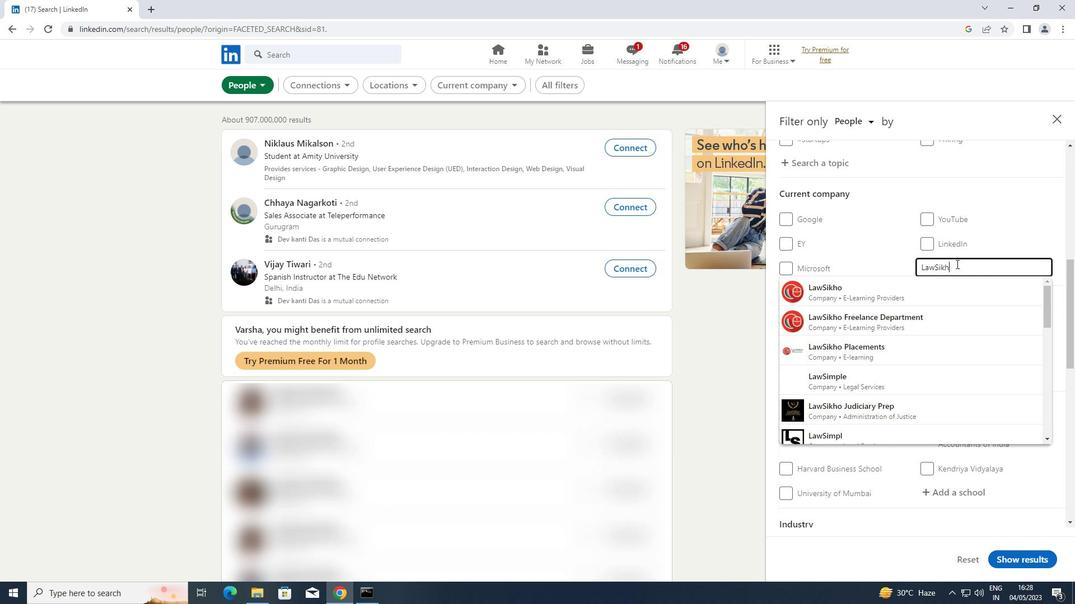 
Action: Mouse moved to (881, 287)
Screenshot: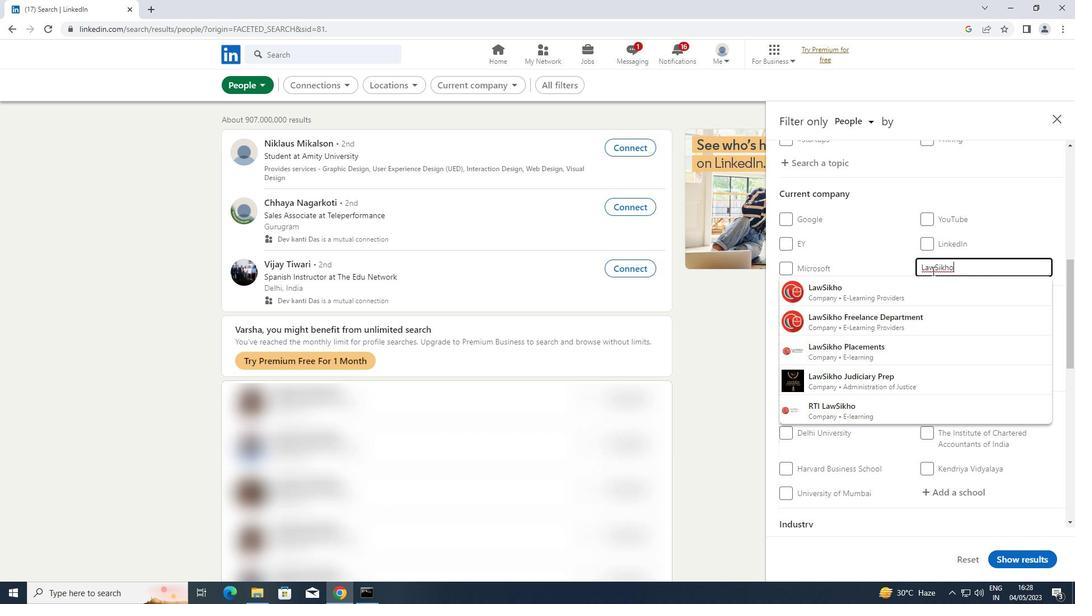 
Action: Mouse pressed left at (881, 287)
Screenshot: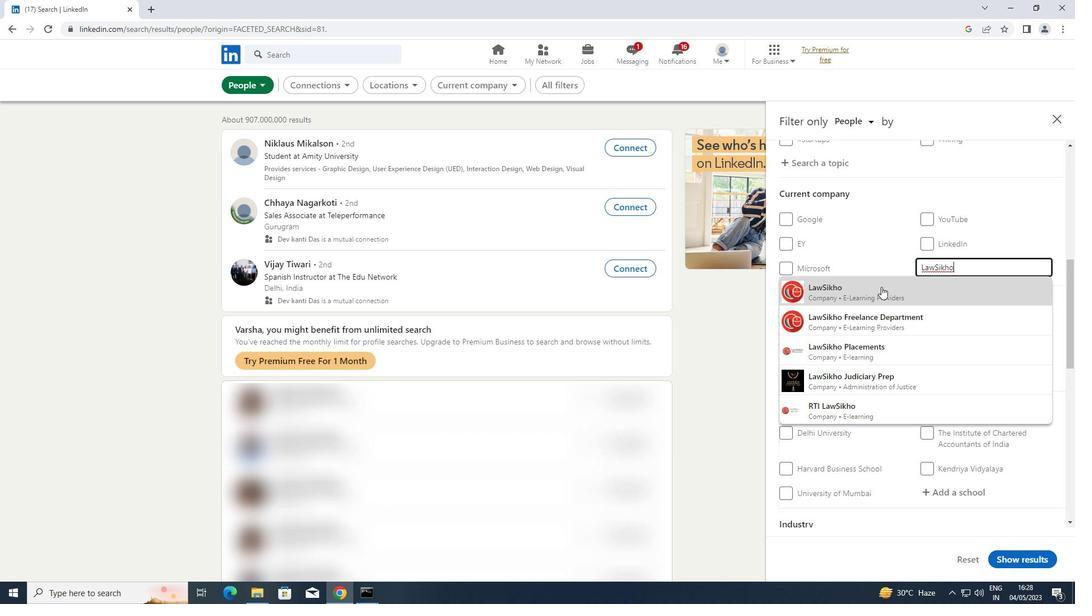 
Action: Mouse scrolled (881, 286) with delta (0, 0)
Screenshot: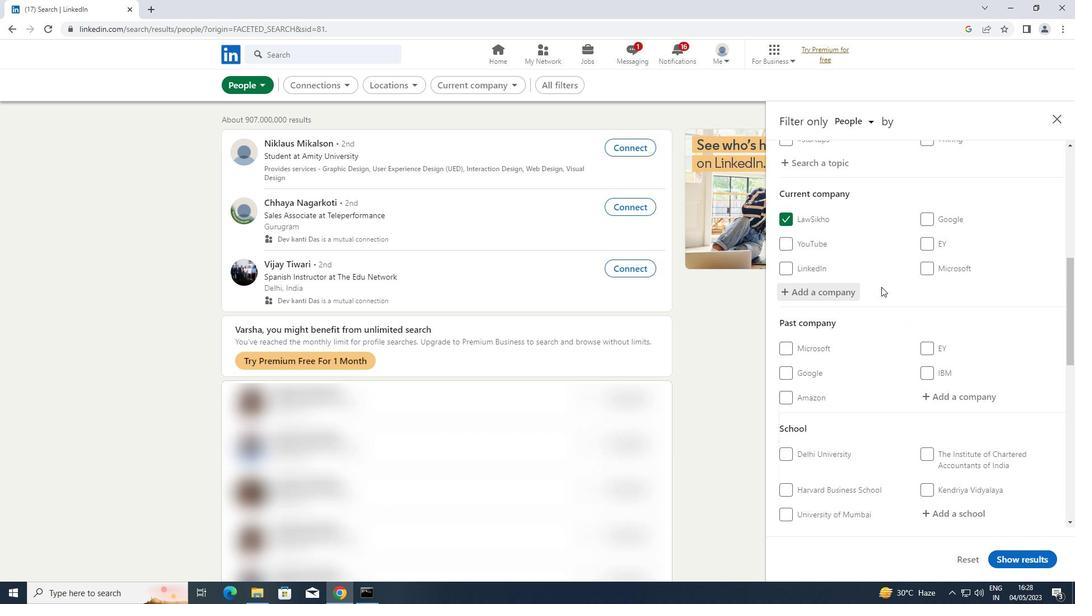 
Action: Mouse scrolled (881, 286) with delta (0, 0)
Screenshot: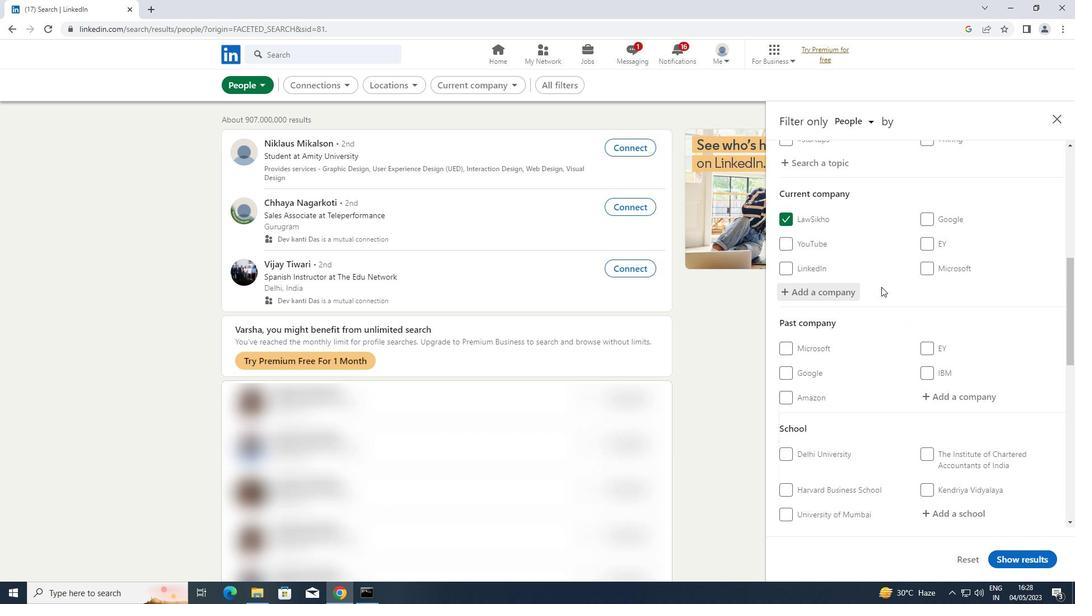 
Action: Mouse scrolled (881, 286) with delta (0, 0)
Screenshot: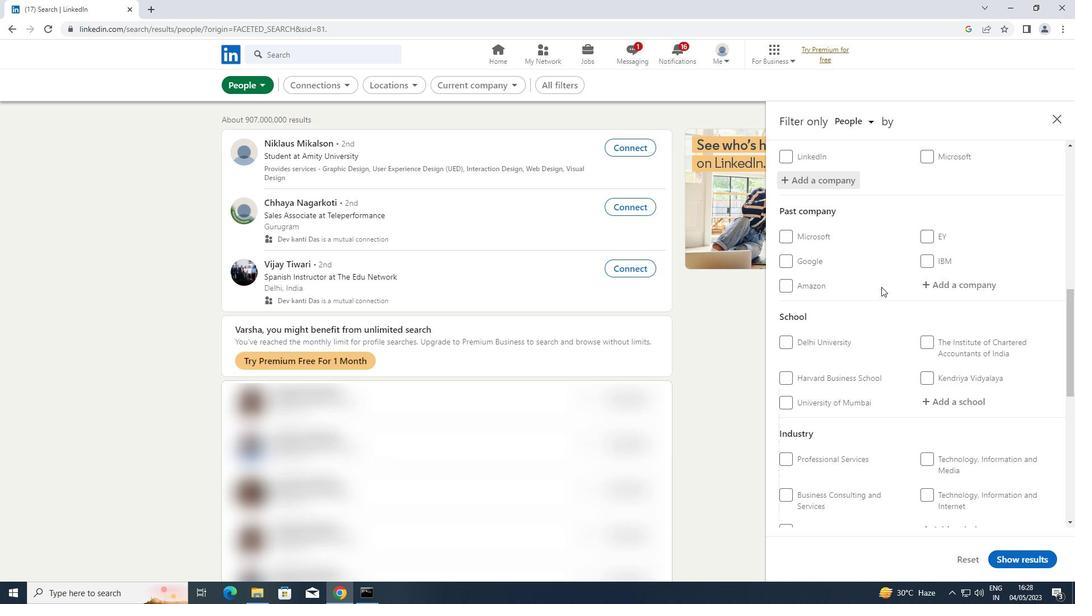 
Action: Mouse moved to (938, 341)
Screenshot: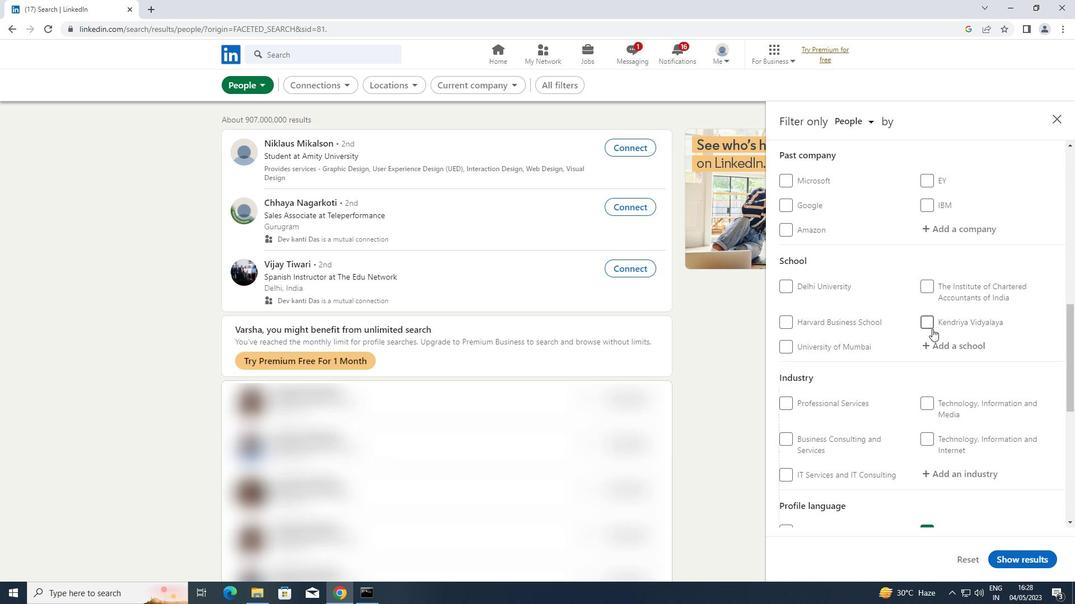 
Action: Mouse pressed left at (938, 341)
Screenshot: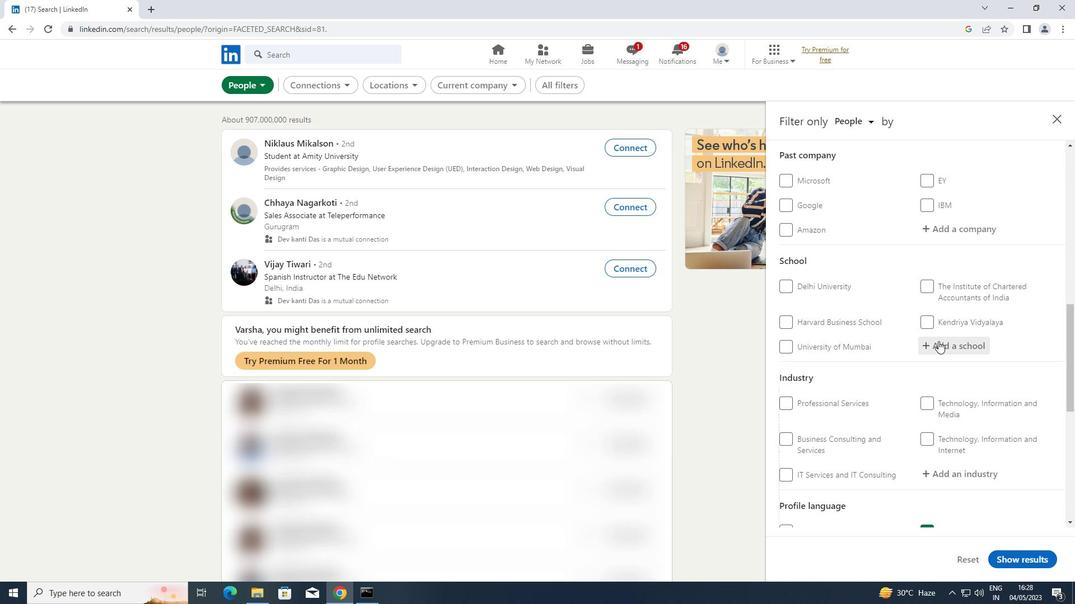 
Action: Key pressed <Key.shift>KALA
Screenshot: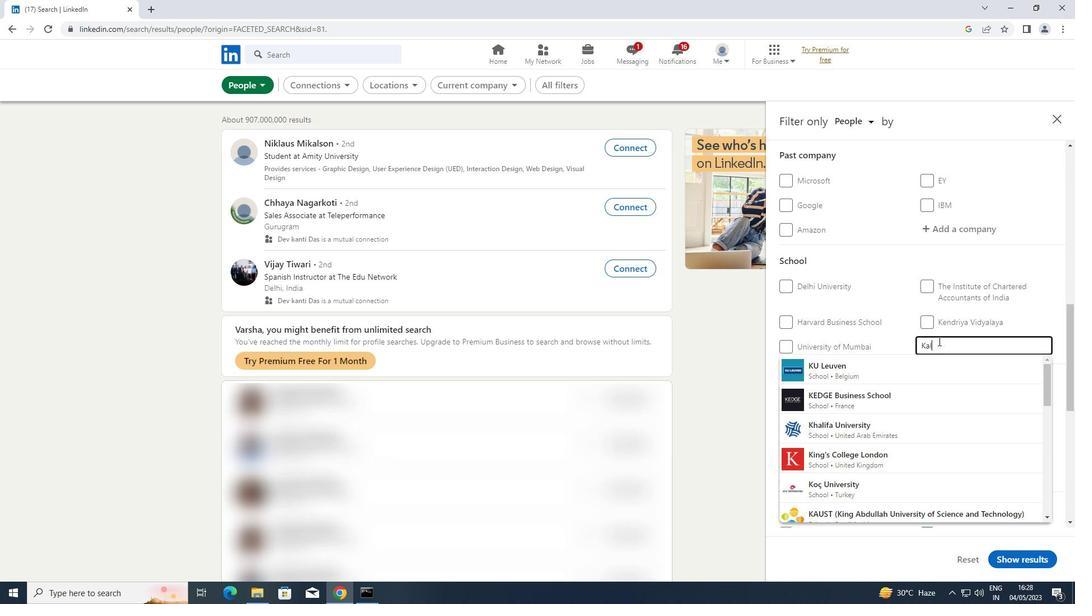 
Action: Mouse moved to (860, 403)
Screenshot: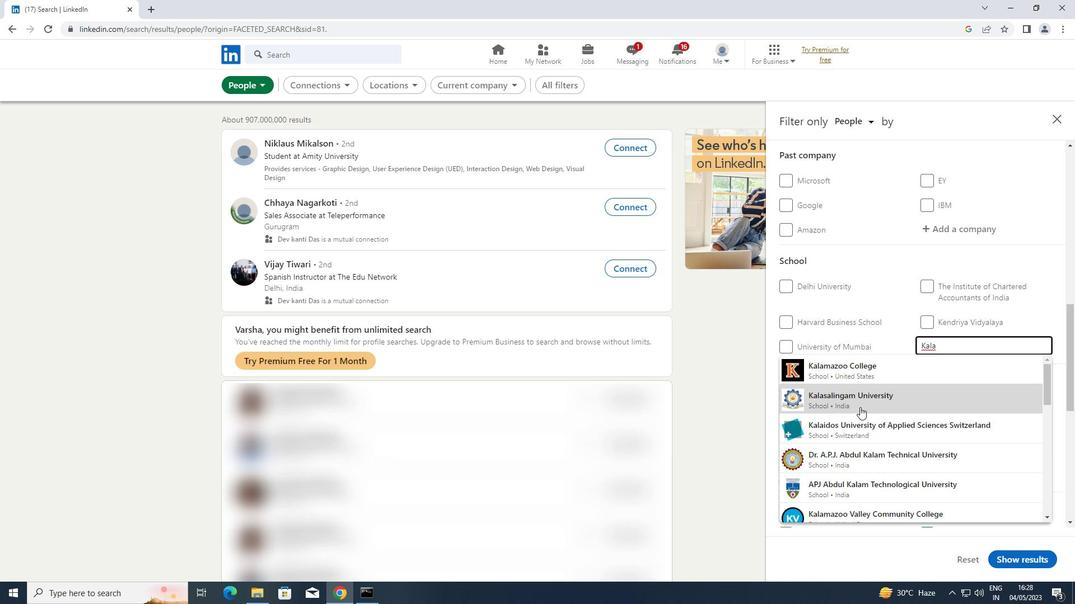 
Action: Mouse pressed left at (860, 403)
Screenshot: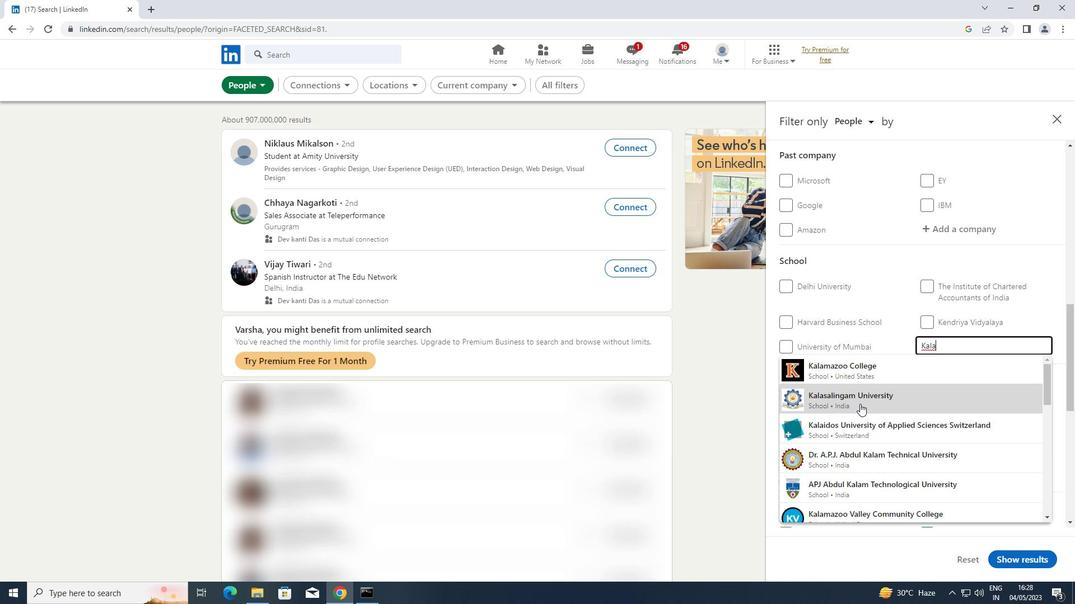 
Action: Mouse scrolled (860, 403) with delta (0, 0)
Screenshot: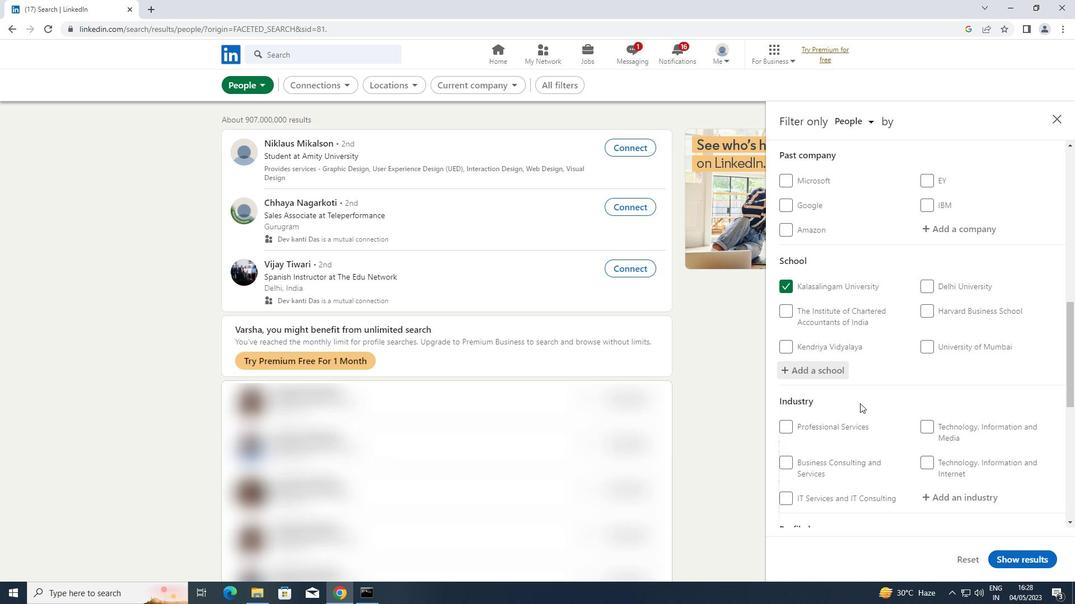 
Action: Mouse scrolled (860, 403) with delta (0, 0)
Screenshot: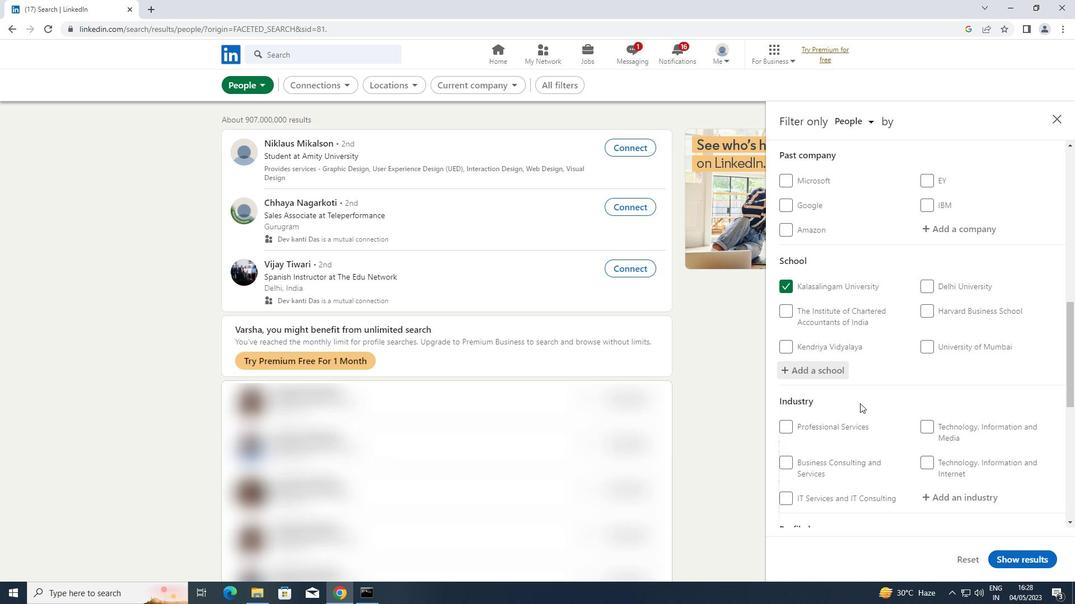 
Action: Mouse moved to (929, 385)
Screenshot: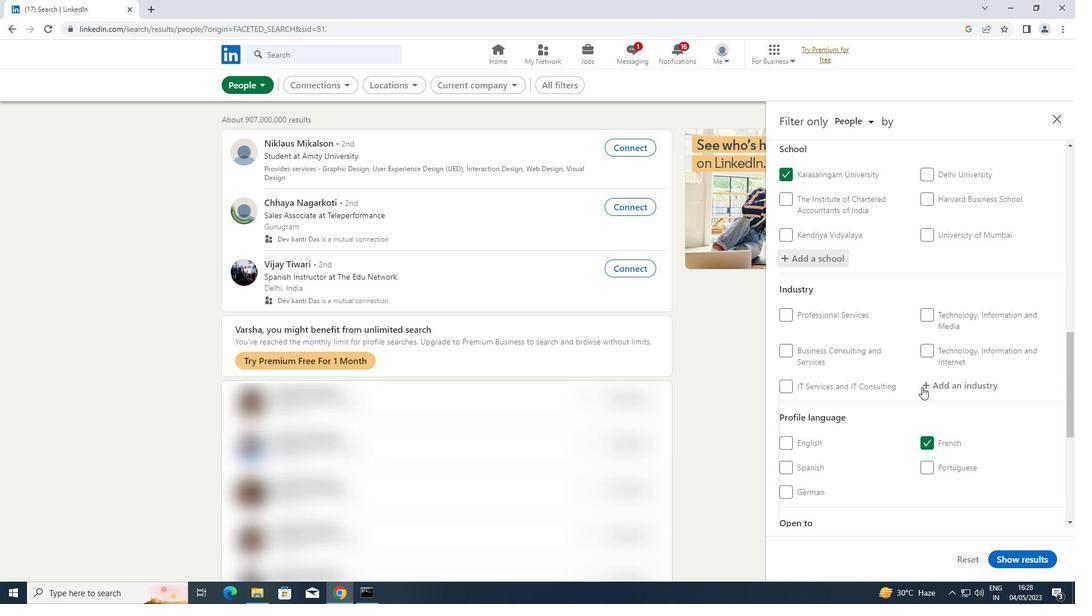 
Action: Mouse pressed left at (929, 385)
Screenshot: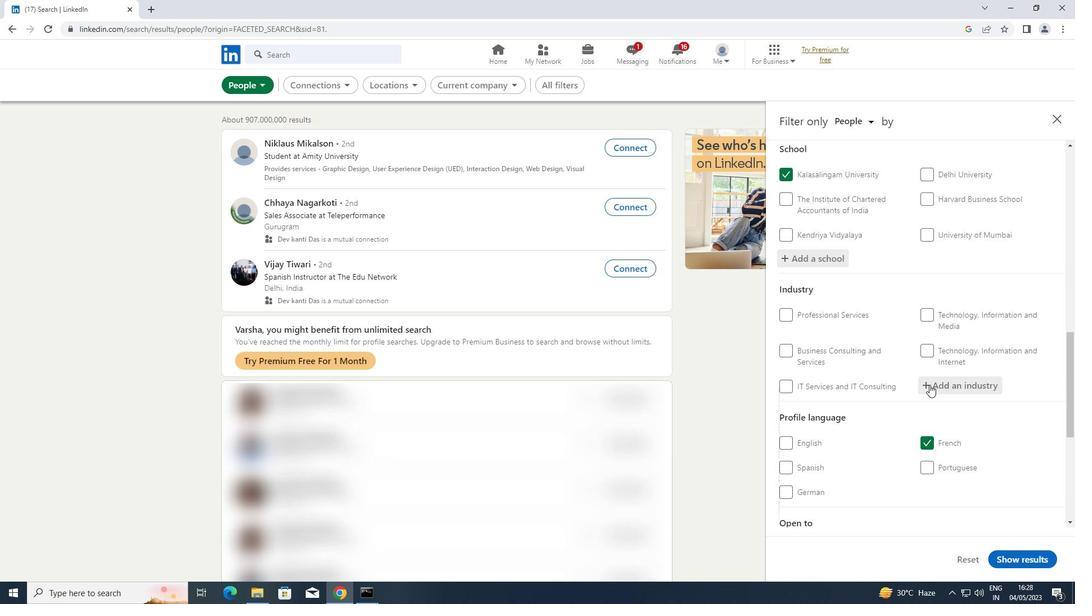 
Action: Key pressed <Key.shift>SEMI
Screenshot: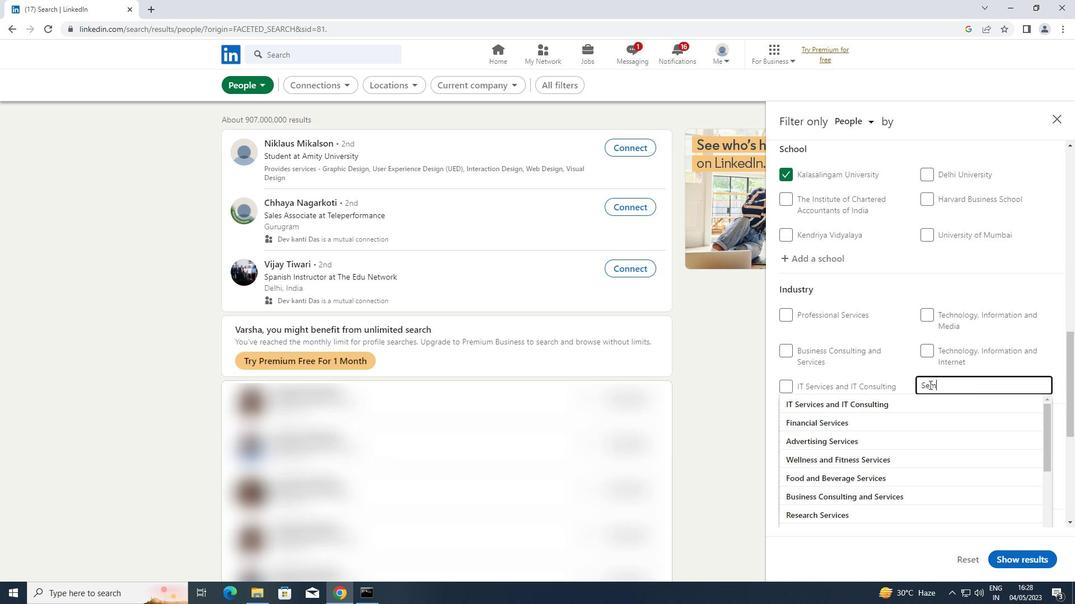 
Action: Mouse moved to (850, 420)
Screenshot: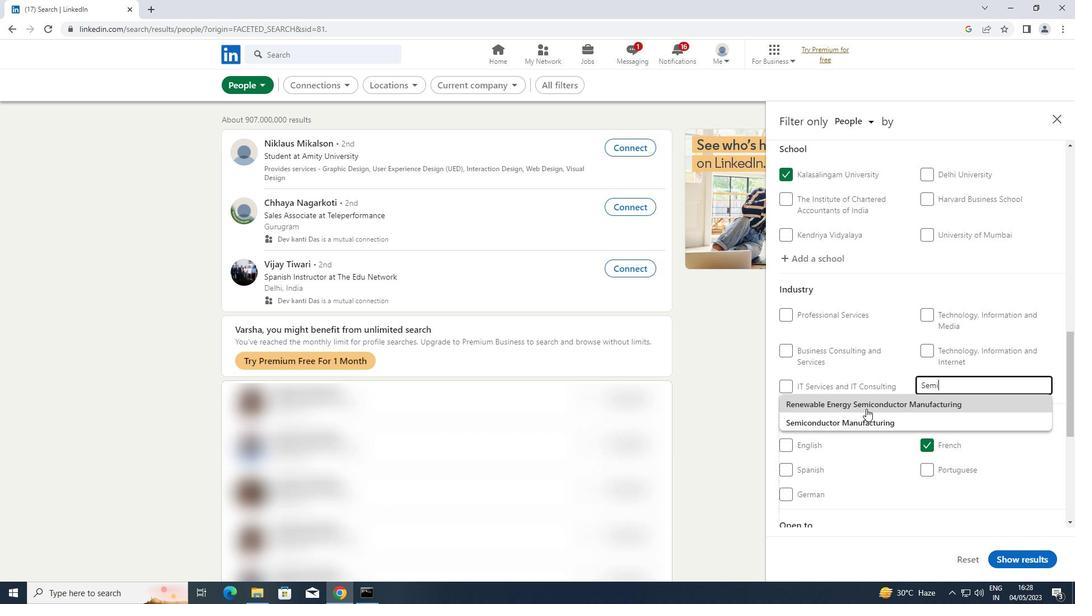 
Action: Mouse pressed left at (850, 420)
Screenshot: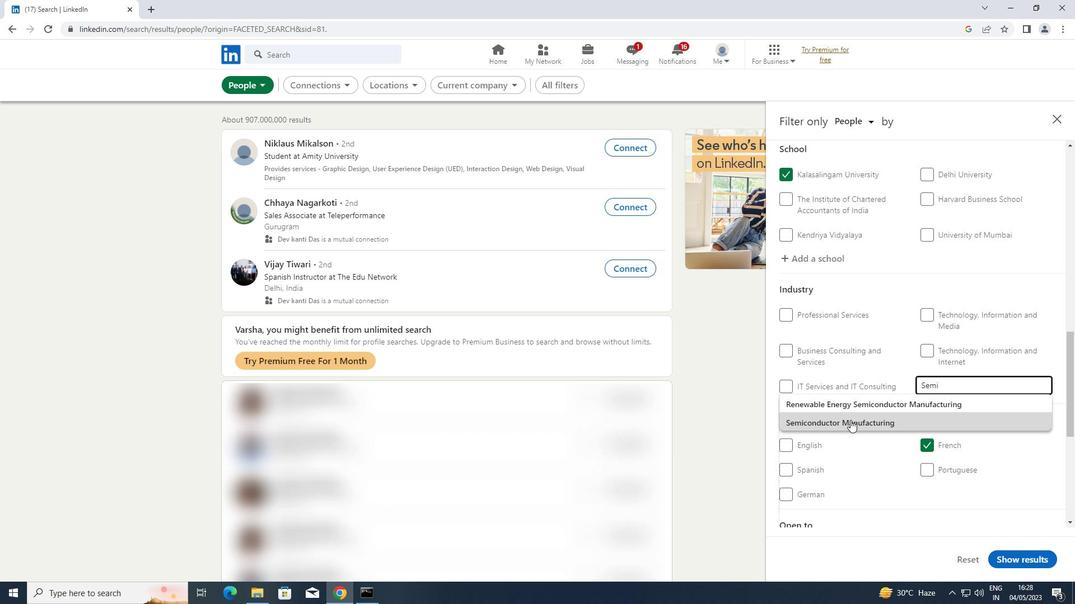 
Action: Mouse scrolled (850, 420) with delta (0, 0)
Screenshot: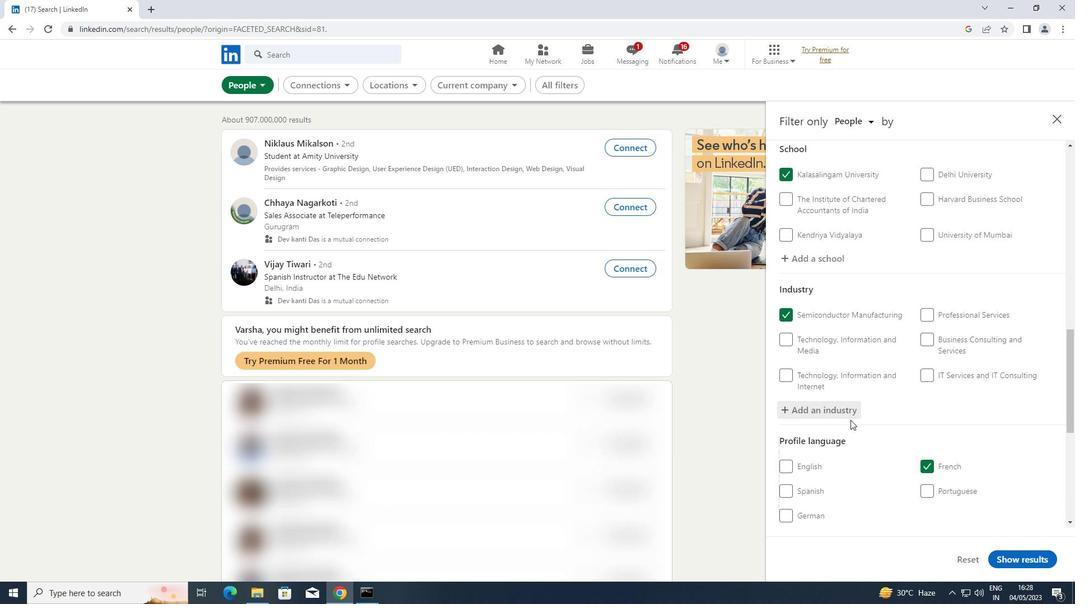 
Action: Mouse scrolled (850, 420) with delta (0, 0)
Screenshot: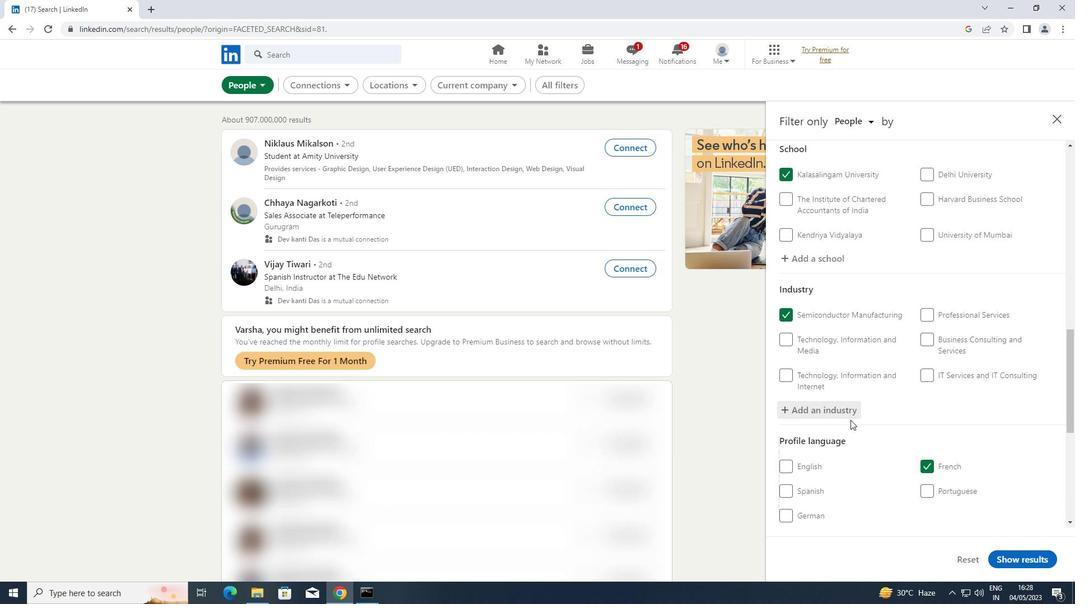 
Action: Mouse scrolled (850, 420) with delta (0, 0)
Screenshot: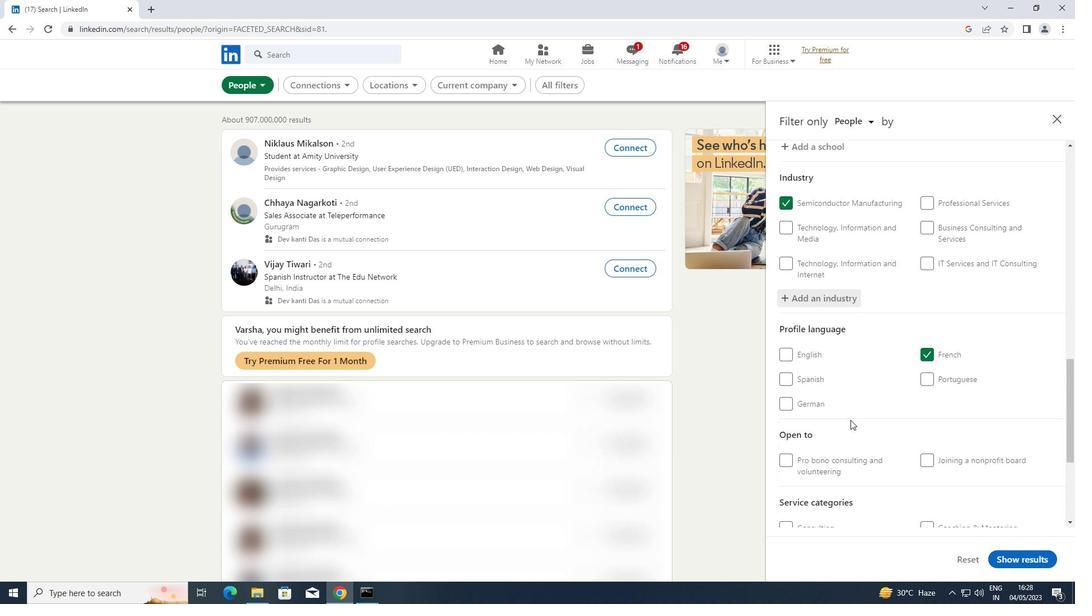 
Action: Mouse scrolled (850, 420) with delta (0, 0)
Screenshot: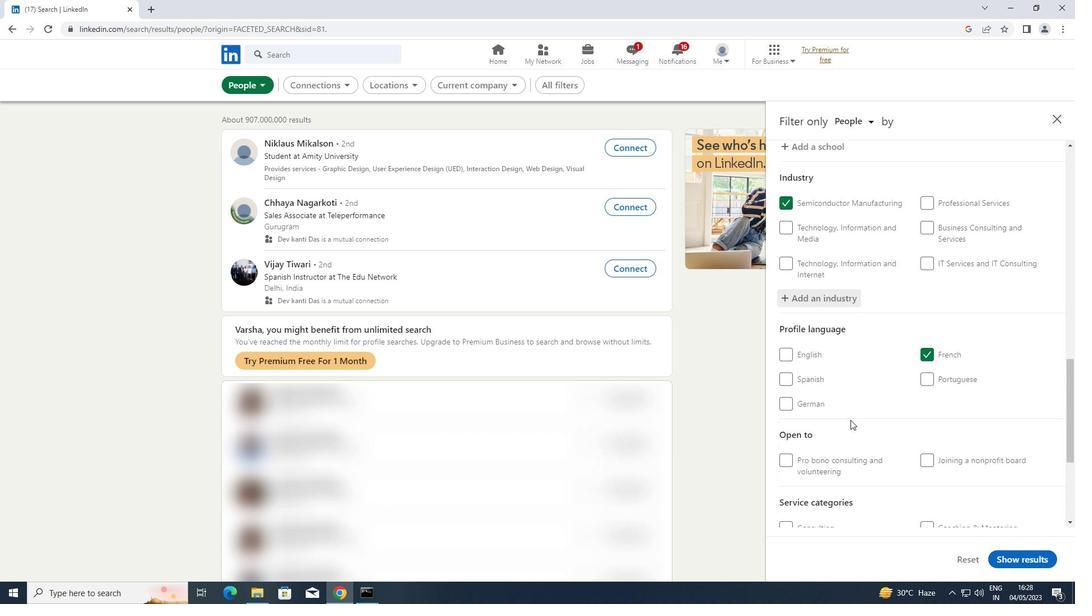 
Action: Mouse moved to (948, 465)
Screenshot: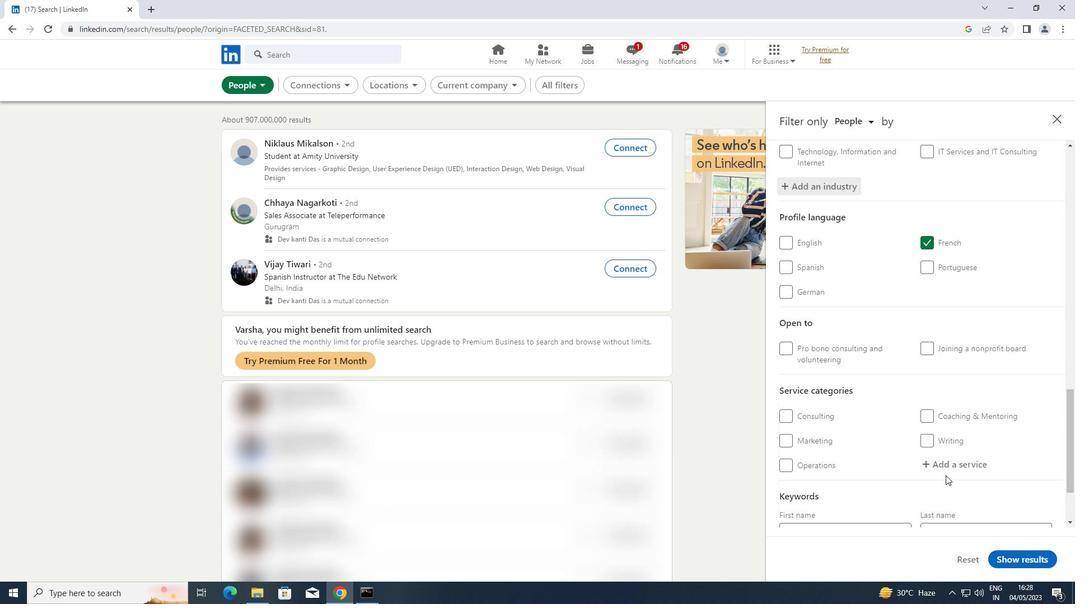 
Action: Mouse pressed left at (948, 465)
Screenshot: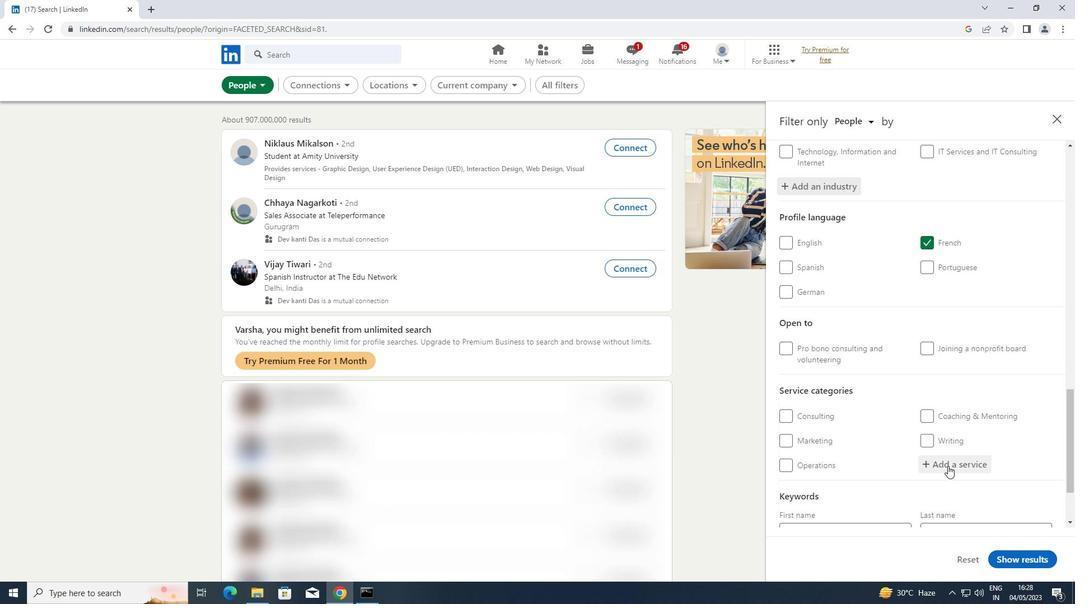 
Action: Key pressed <Key.shift>HEALTHCARE
Screenshot: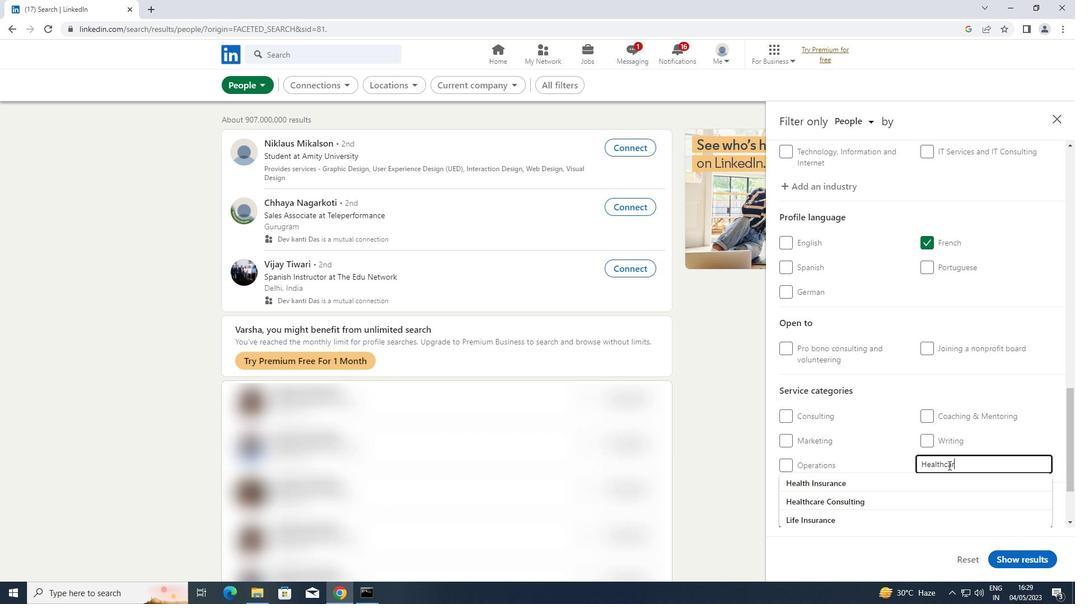 
Action: Mouse moved to (897, 479)
Screenshot: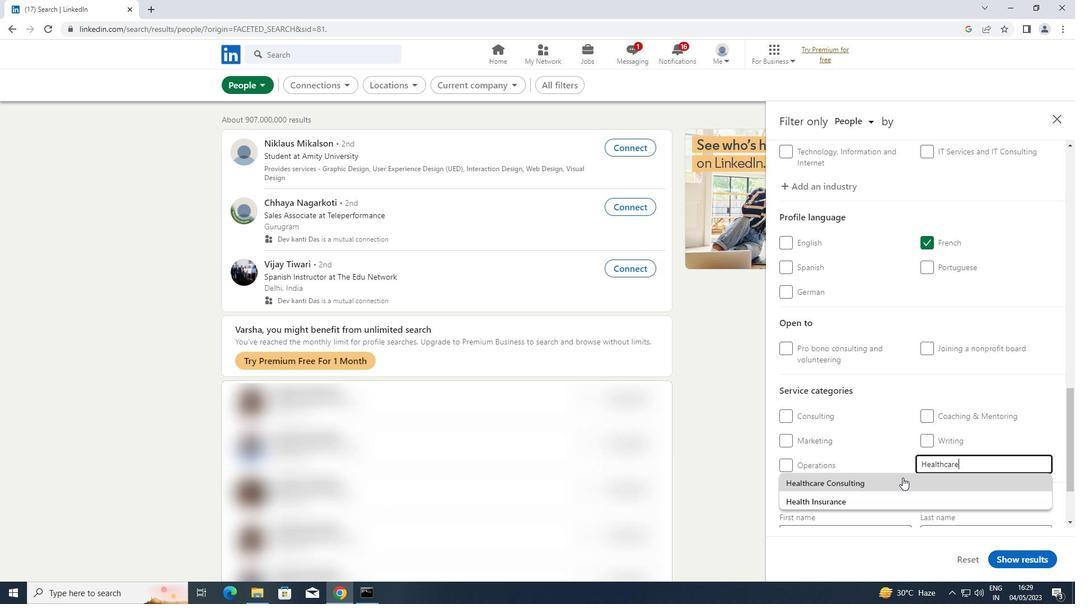 
Action: Mouse pressed left at (897, 479)
Screenshot: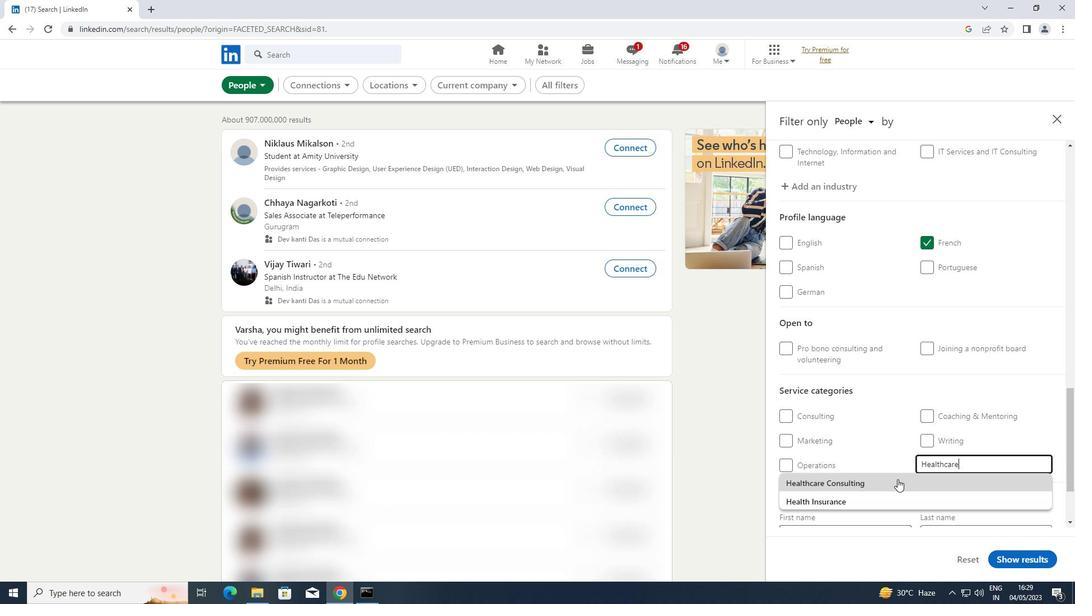 
Action: Mouse moved to (910, 469)
Screenshot: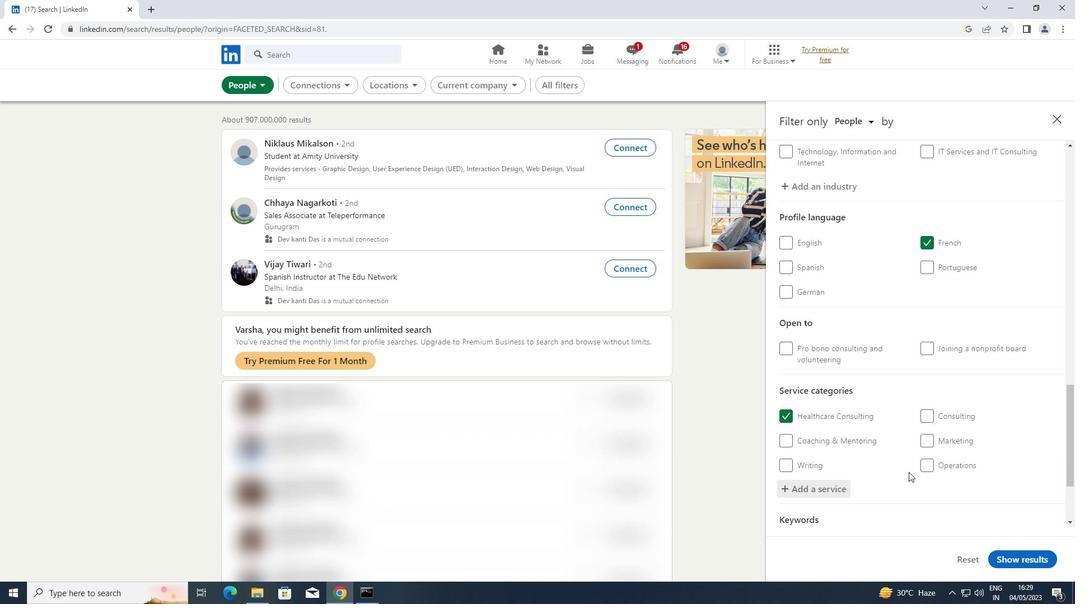 
Action: Mouse scrolled (910, 468) with delta (0, 0)
Screenshot: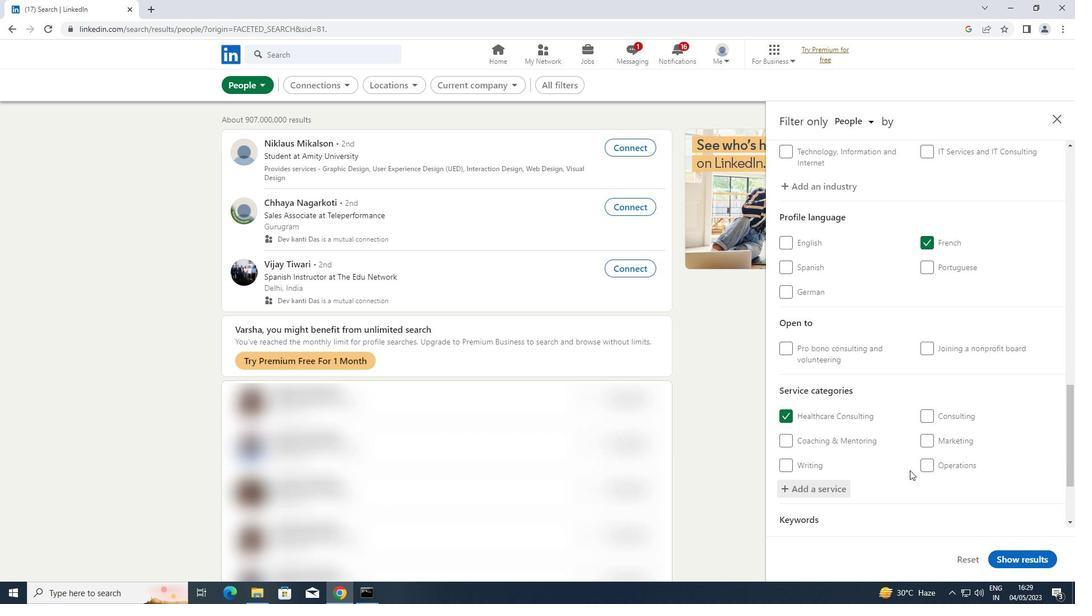 
Action: Mouse scrolled (910, 468) with delta (0, 0)
Screenshot: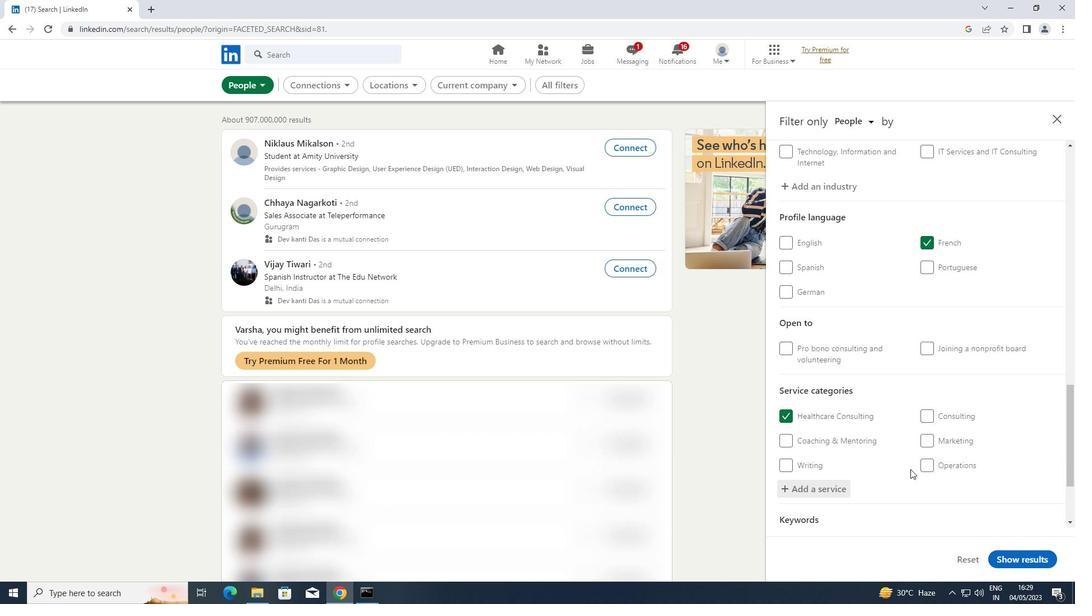 
Action: Mouse scrolled (910, 468) with delta (0, 0)
Screenshot: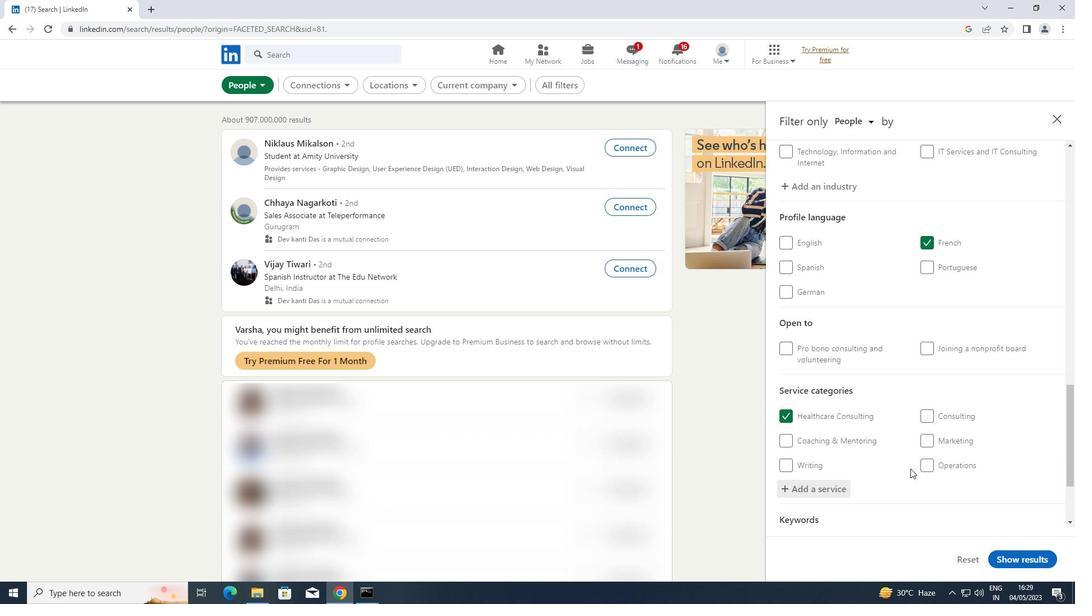 
Action: Mouse scrolled (910, 468) with delta (0, 0)
Screenshot: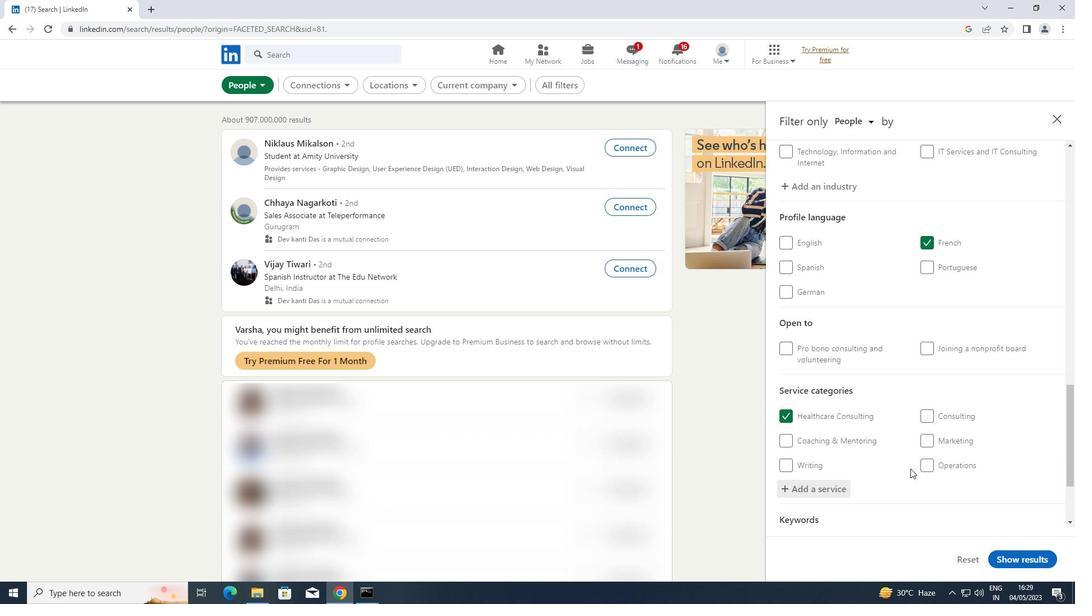 
Action: Mouse scrolled (910, 468) with delta (0, 0)
Screenshot: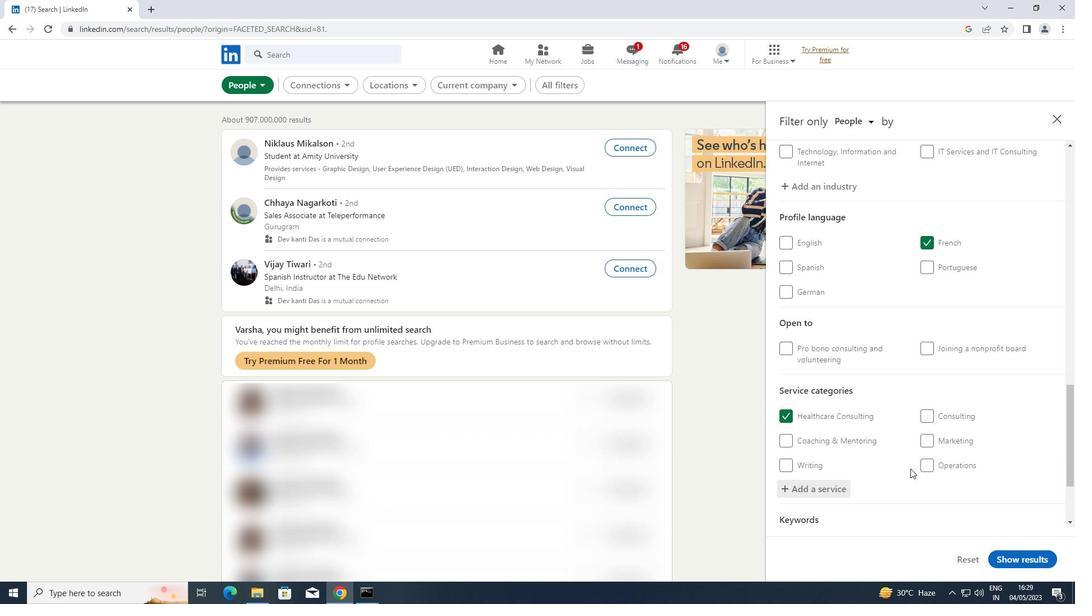 
Action: Mouse scrolled (910, 468) with delta (0, 0)
Screenshot: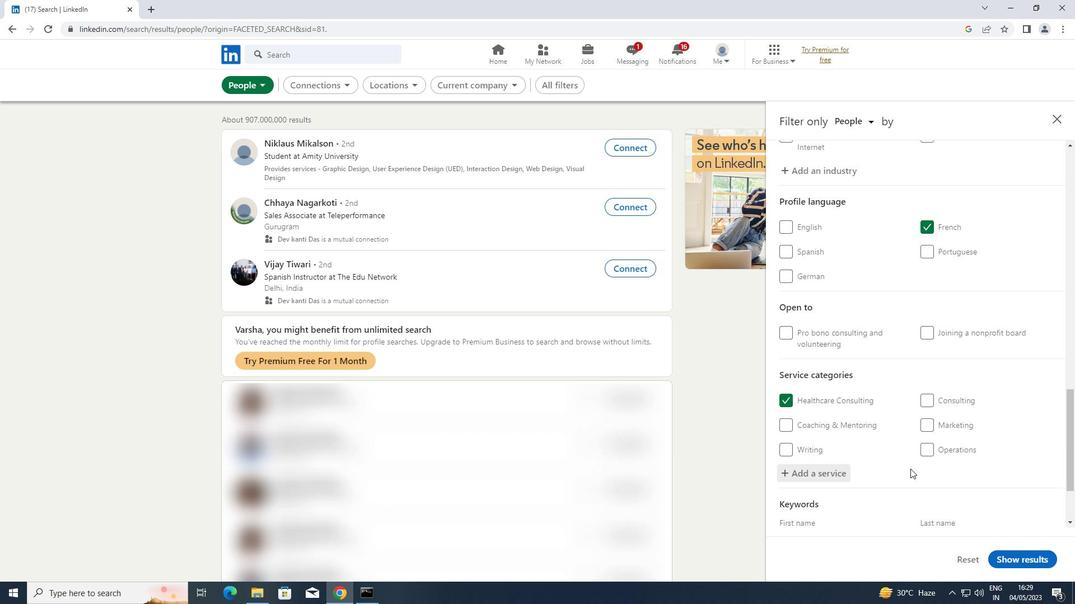 
Action: Mouse moved to (894, 475)
Screenshot: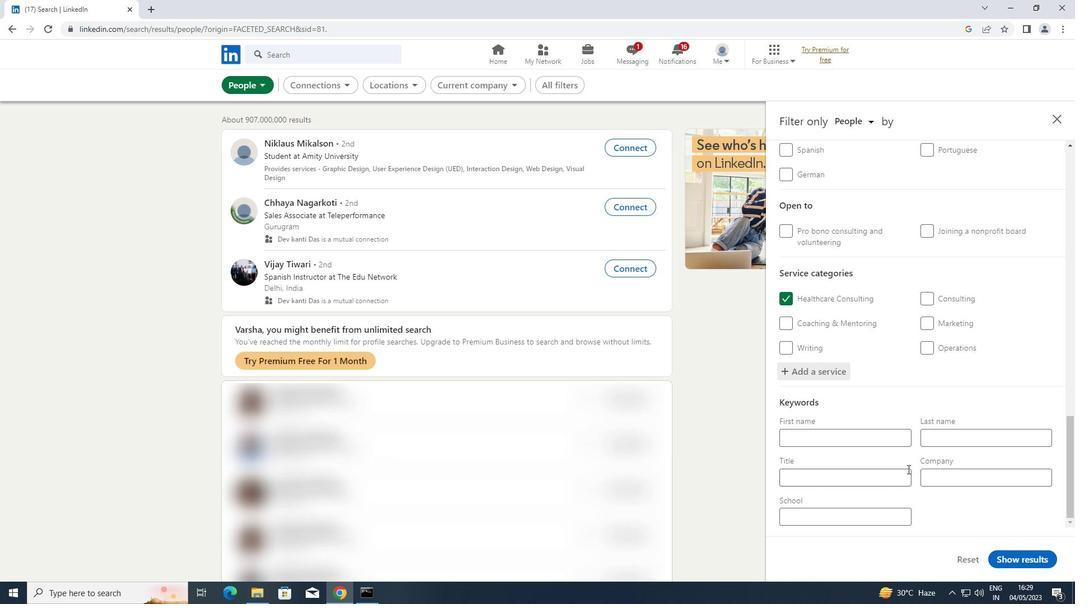 
Action: Mouse pressed left at (894, 475)
Screenshot: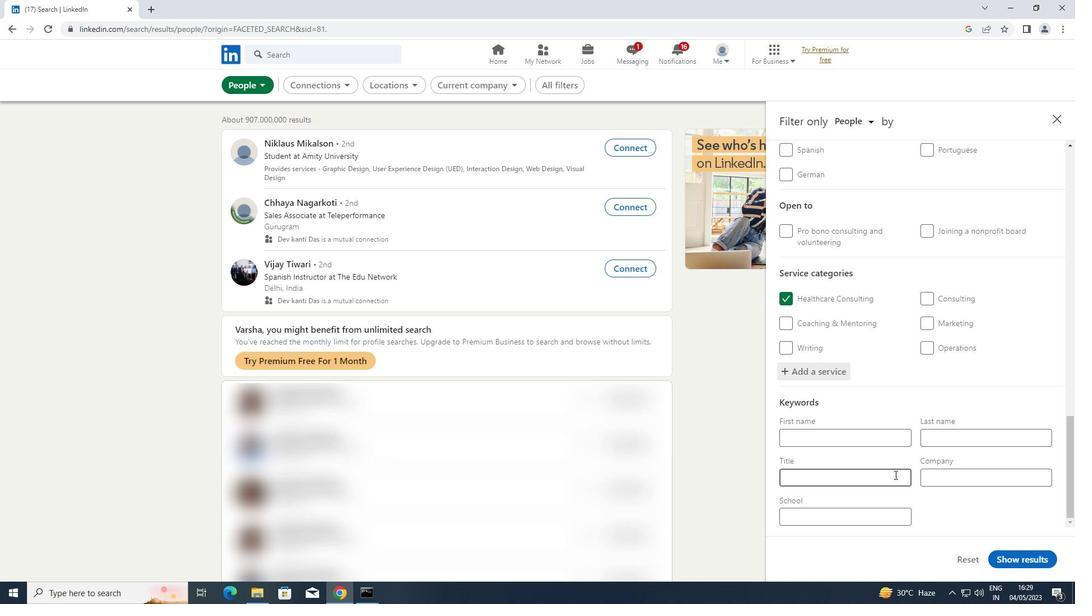 
Action: Key pressed <Key.shift>ENTRETAINMENT<Key.space><Key.shift>SPECIALIST
Screenshot: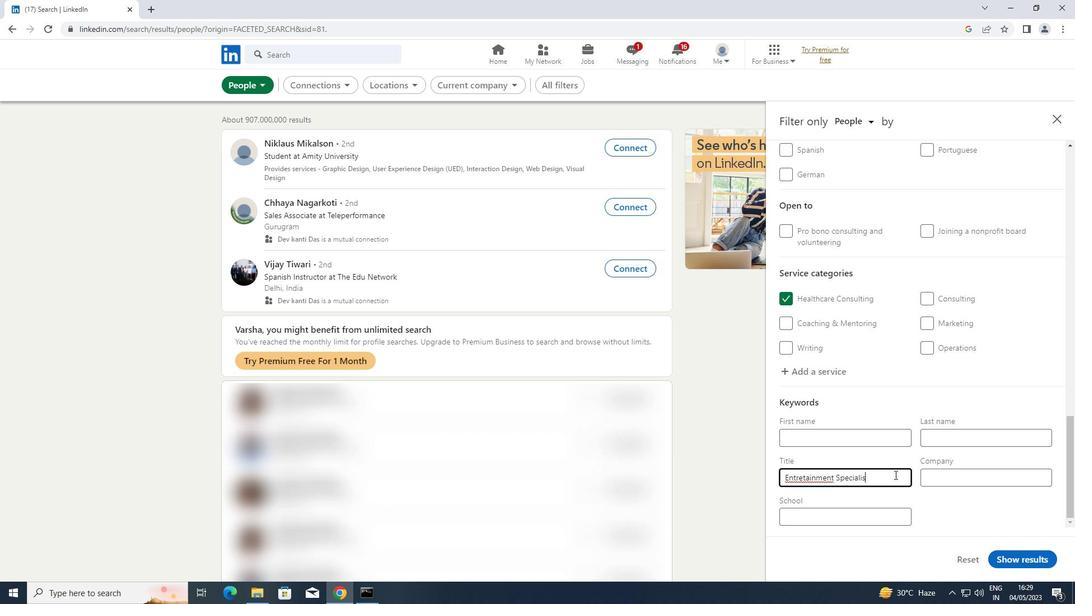 
Action: Mouse moved to (1020, 562)
Screenshot: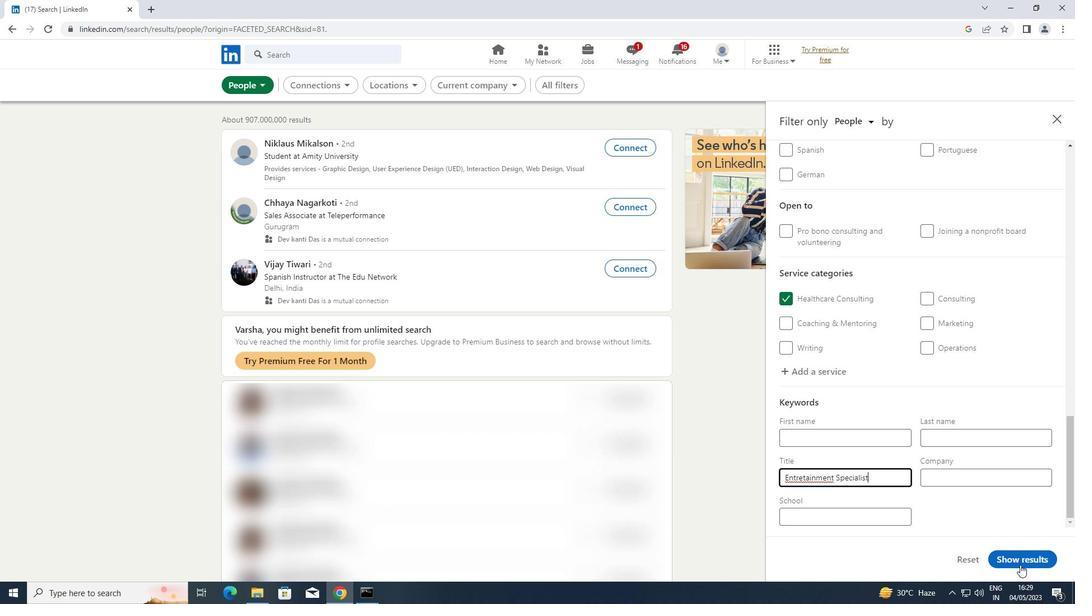 
Action: Mouse pressed left at (1020, 562)
Screenshot: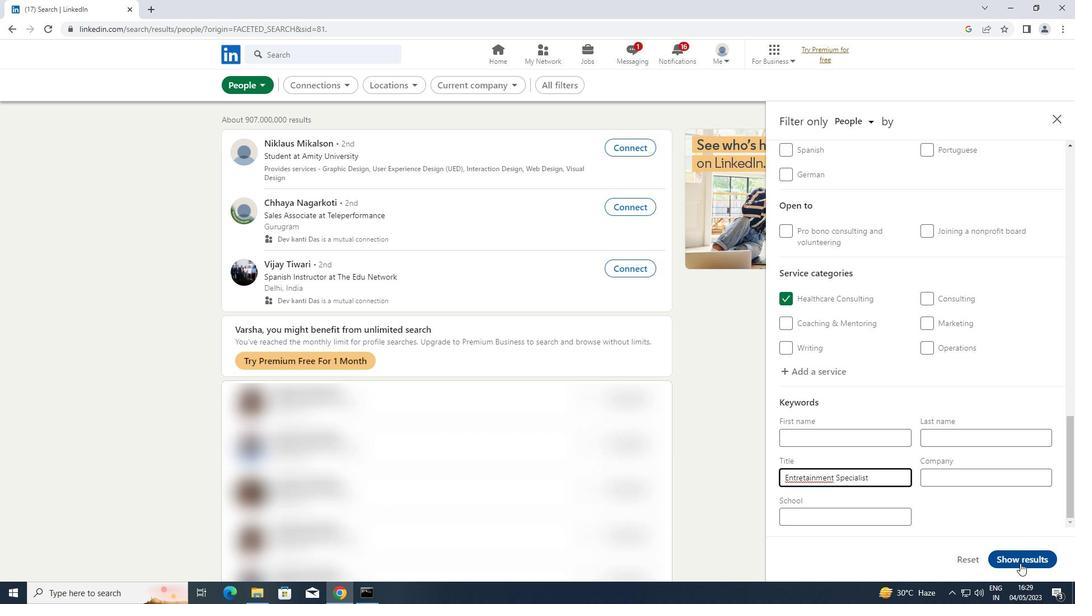 
